 Task: Compose an email with the signature Caleb Scott with the subject Apology and the message Please find below my proposed solution. from softage.1@softage.net to softage.9@softage.net with an attached document Privacy_policy.pdf Undo the message and rewrite the message as I appreciate your attention to this matter. Send the email. Finally, move the email from Sent Items to the label Presentations
Action: Mouse moved to (377, 605)
Screenshot: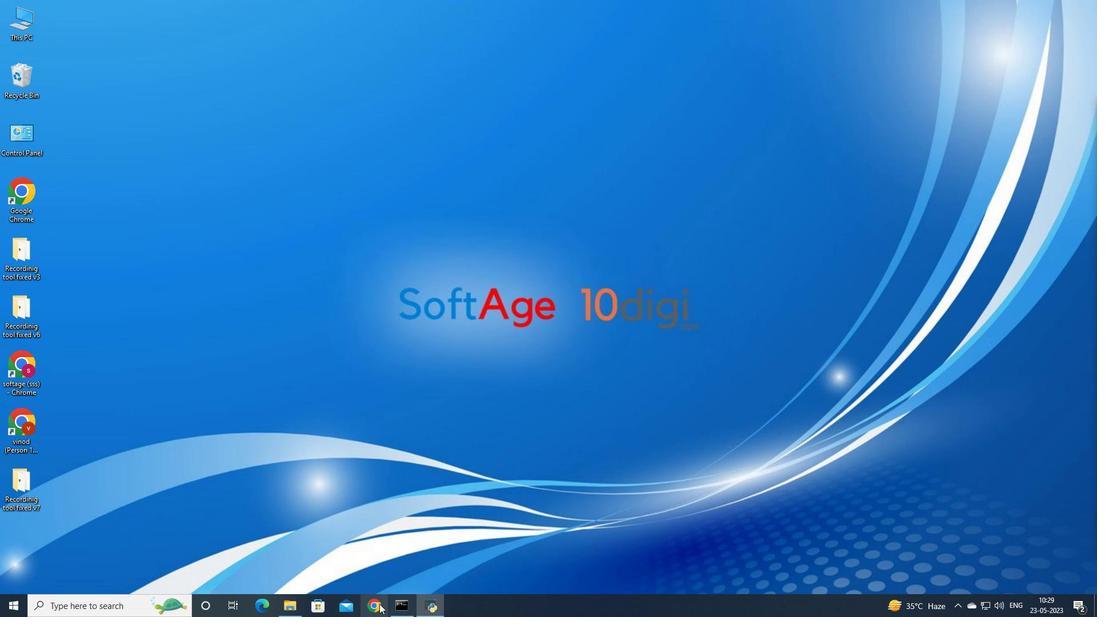 
Action: Mouse pressed left at (377, 605)
Screenshot: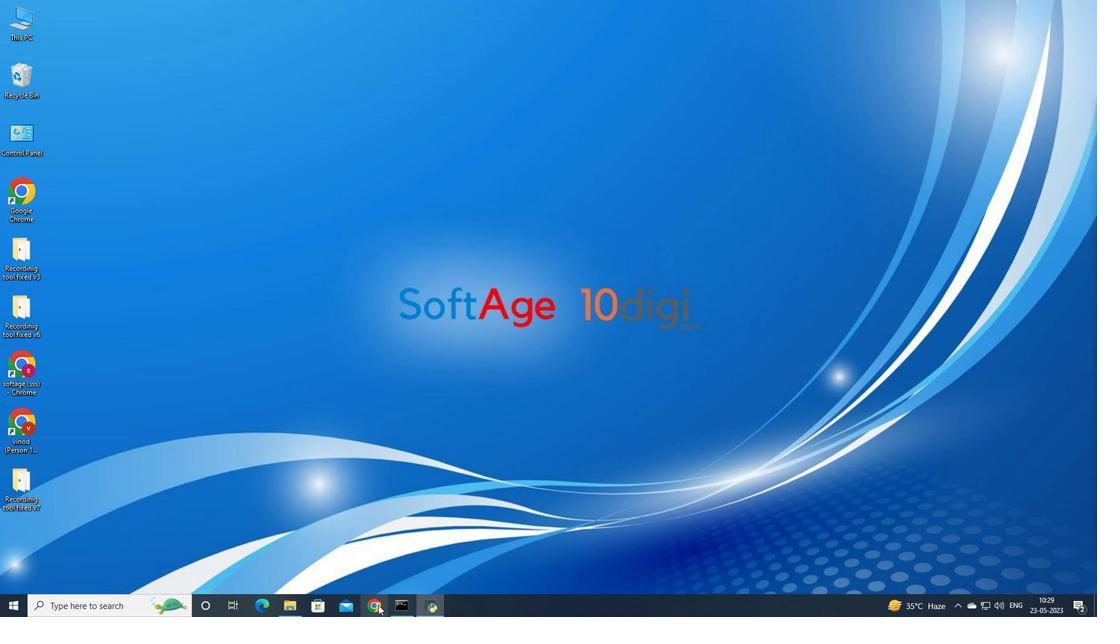 
Action: Mouse moved to (499, 377)
Screenshot: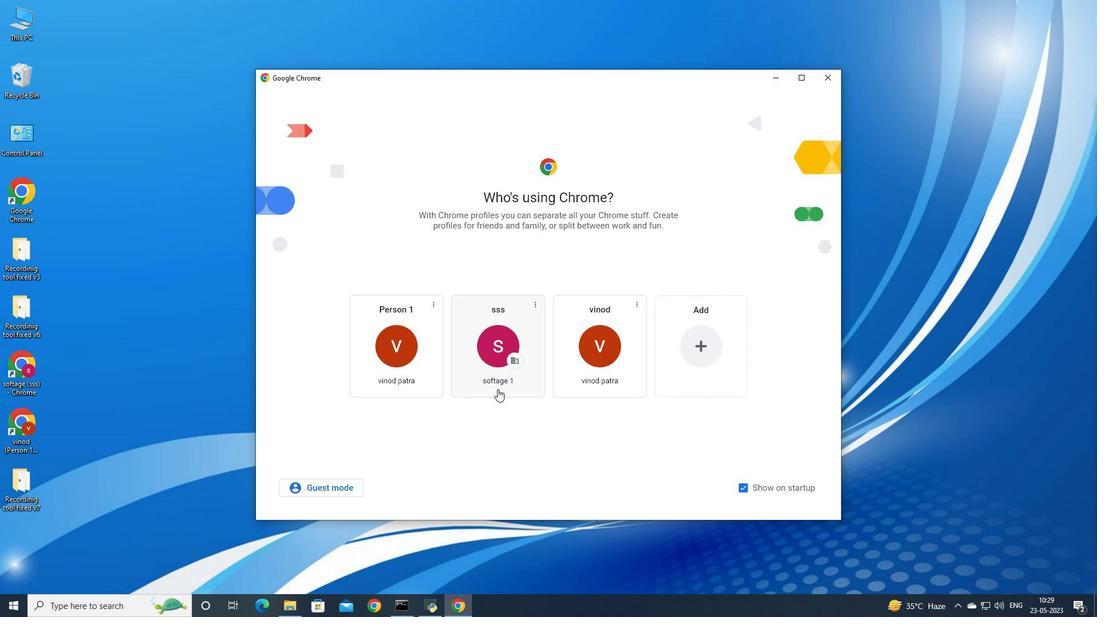 
Action: Mouse pressed left at (499, 377)
Screenshot: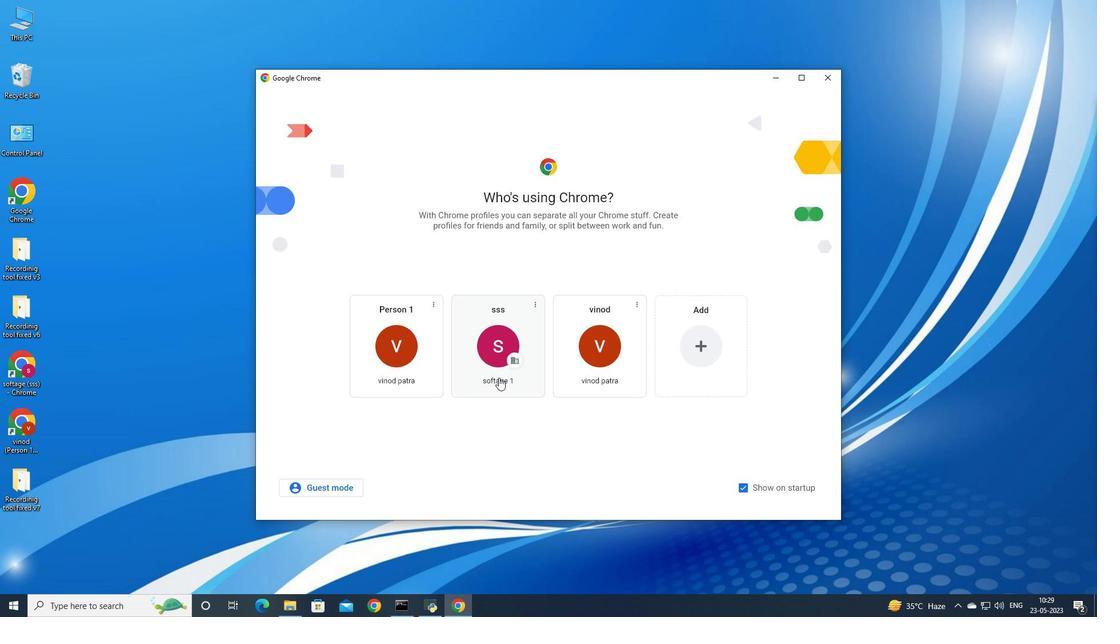 
Action: Mouse moved to (993, 57)
Screenshot: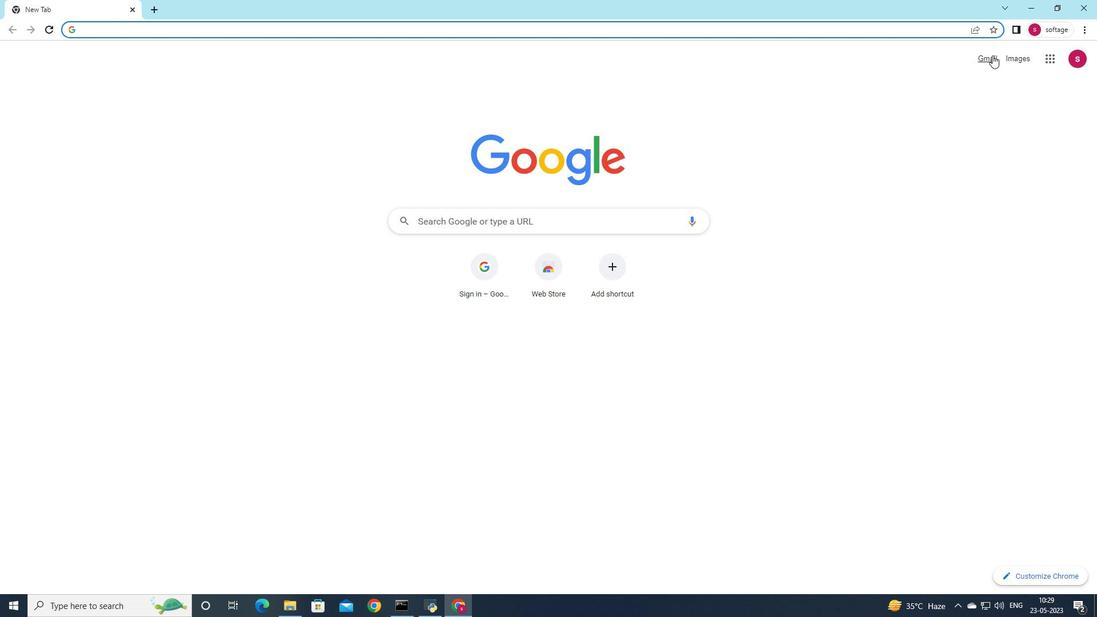 
Action: Mouse pressed left at (993, 57)
Screenshot: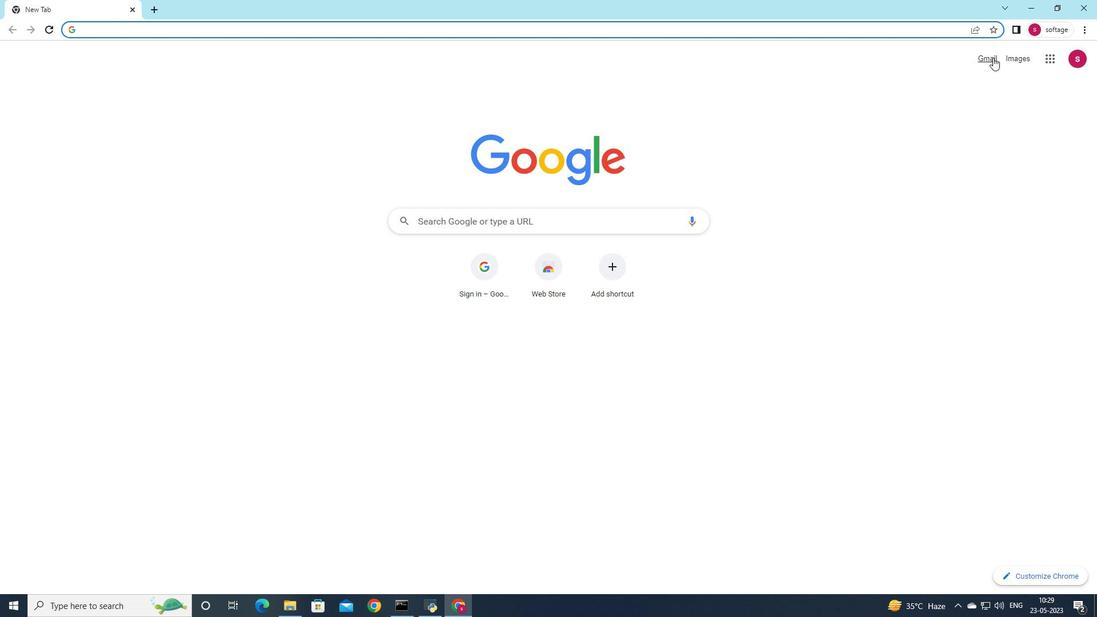 
Action: Mouse moved to (974, 79)
Screenshot: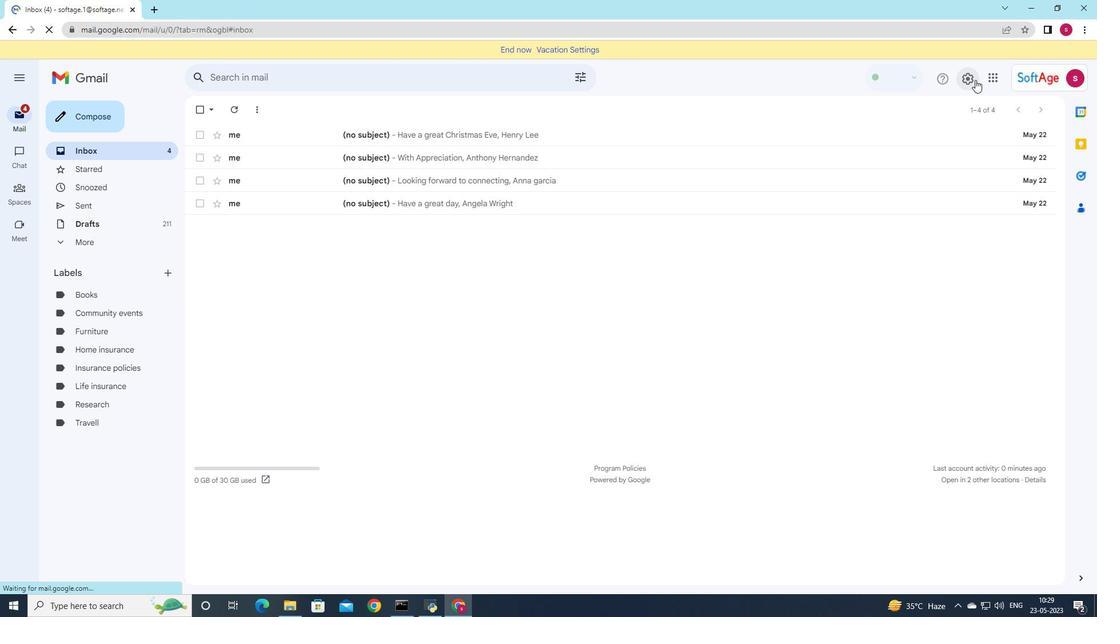 
Action: Mouse pressed left at (974, 79)
Screenshot: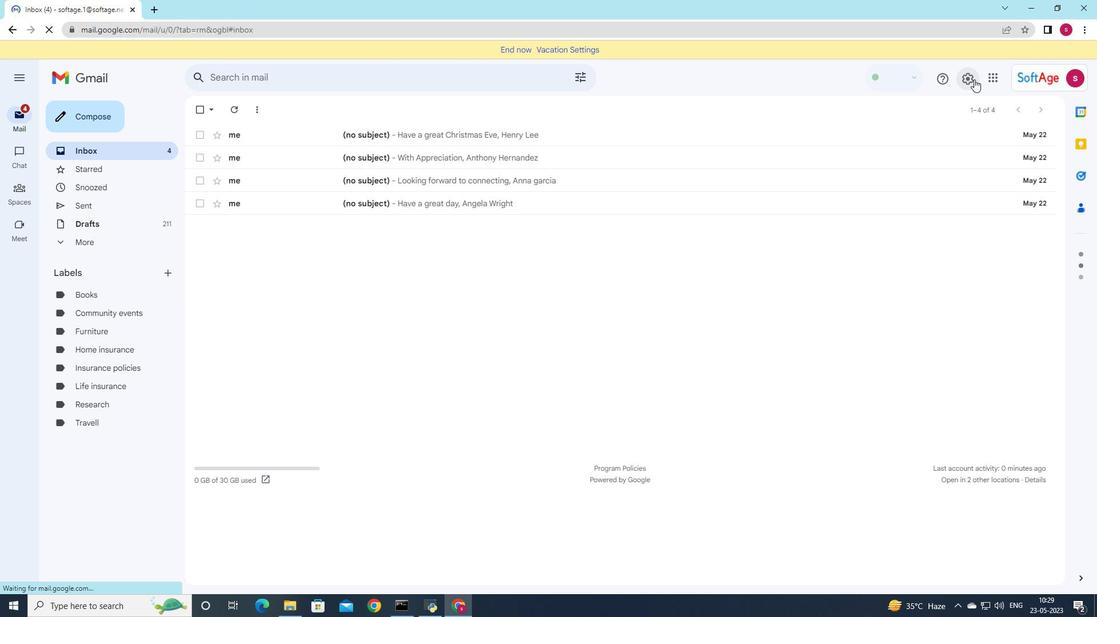 
Action: Mouse moved to (979, 130)
Screenshot: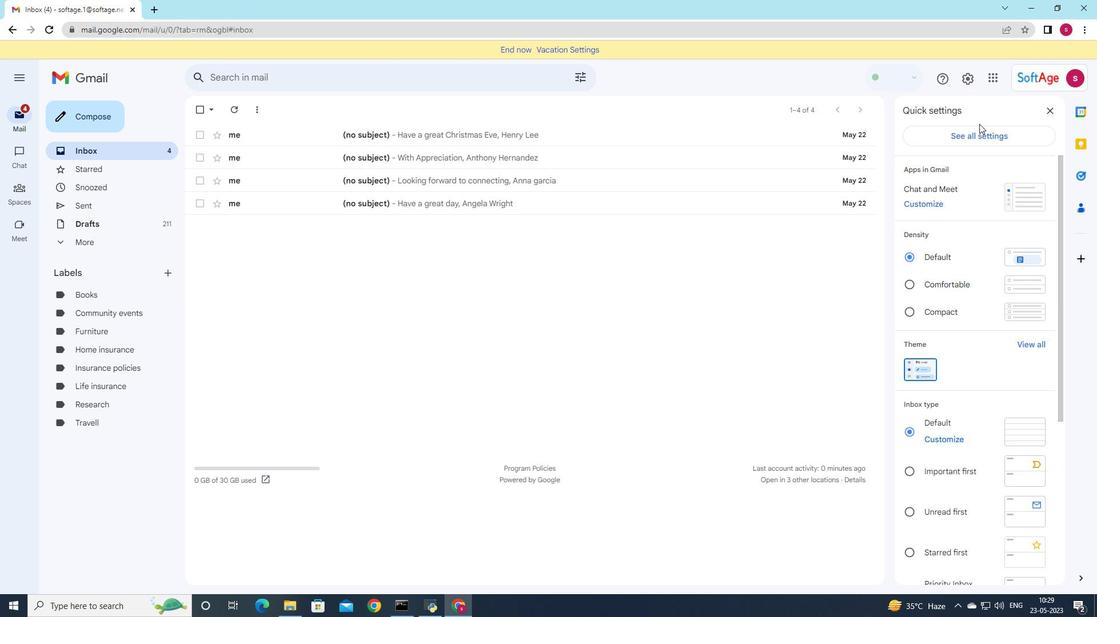 
Action: Mouse pressed left at (979, 130)
Screenshot: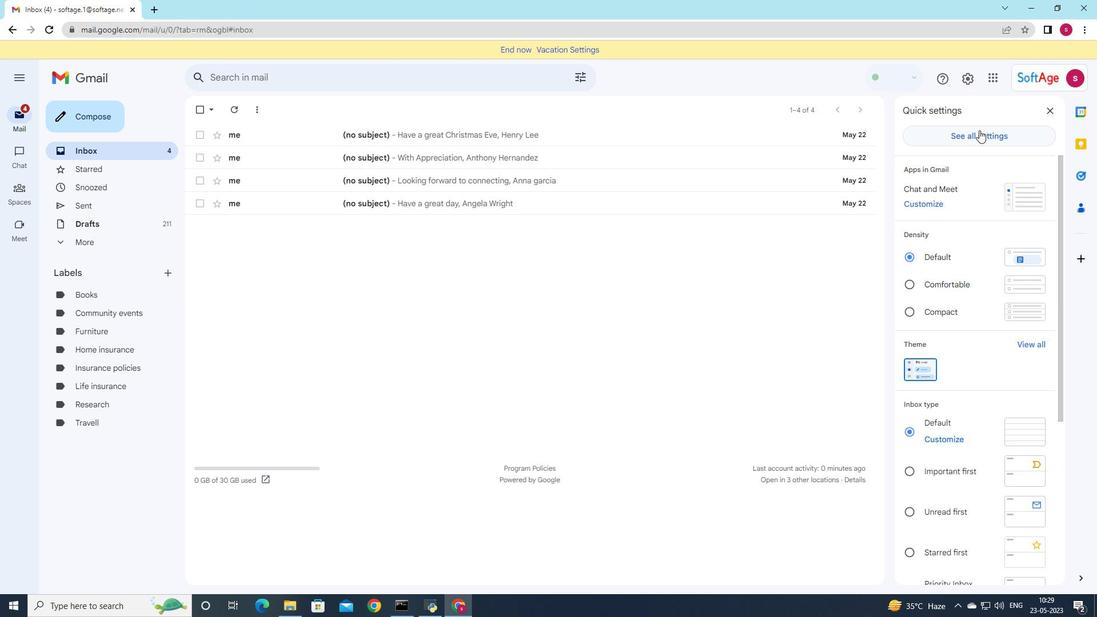 
Action: Mouse moved to (597, 247)
Screenshot: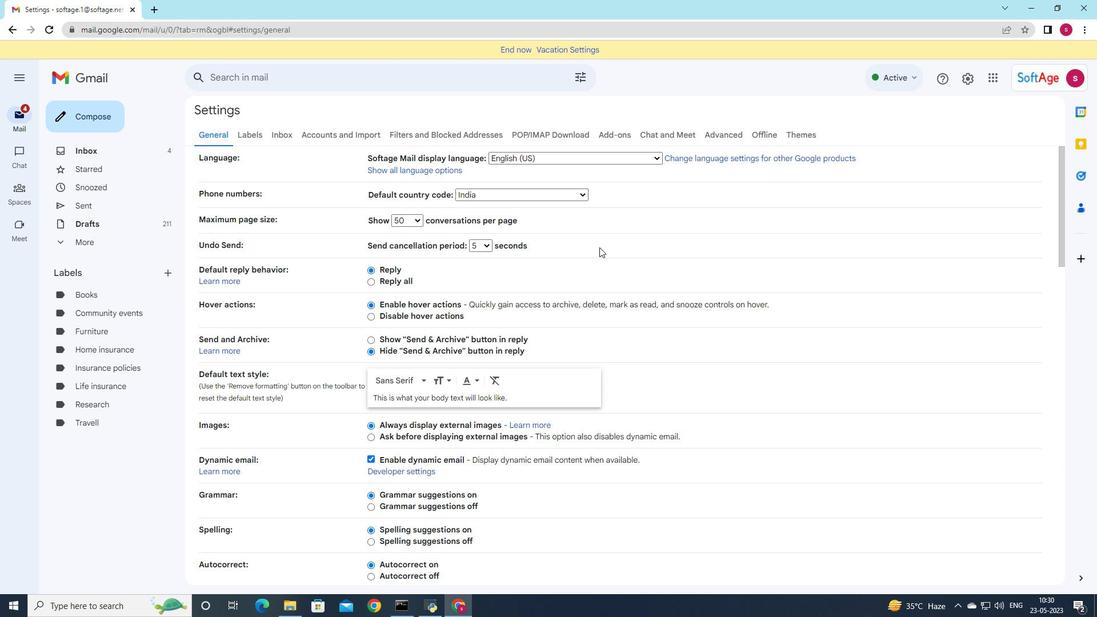 
Action: Mouse scrolled (597, 246) with delta (0, 0)
Screenshot: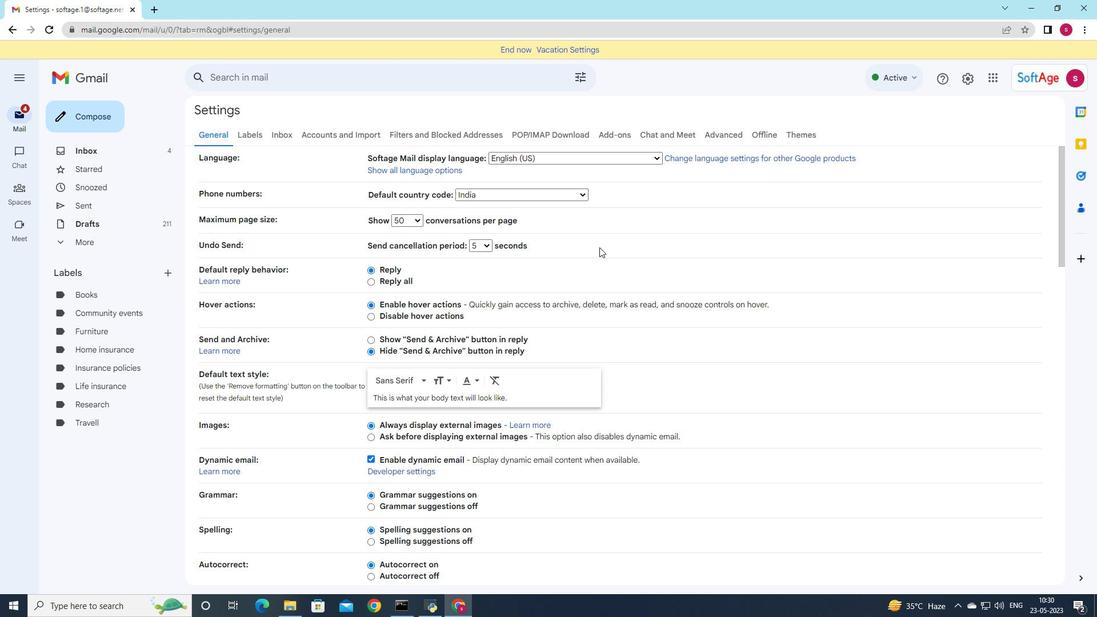 
Action: Mouse scrolled (597, 246) with delta (0, 0)
Screenshot: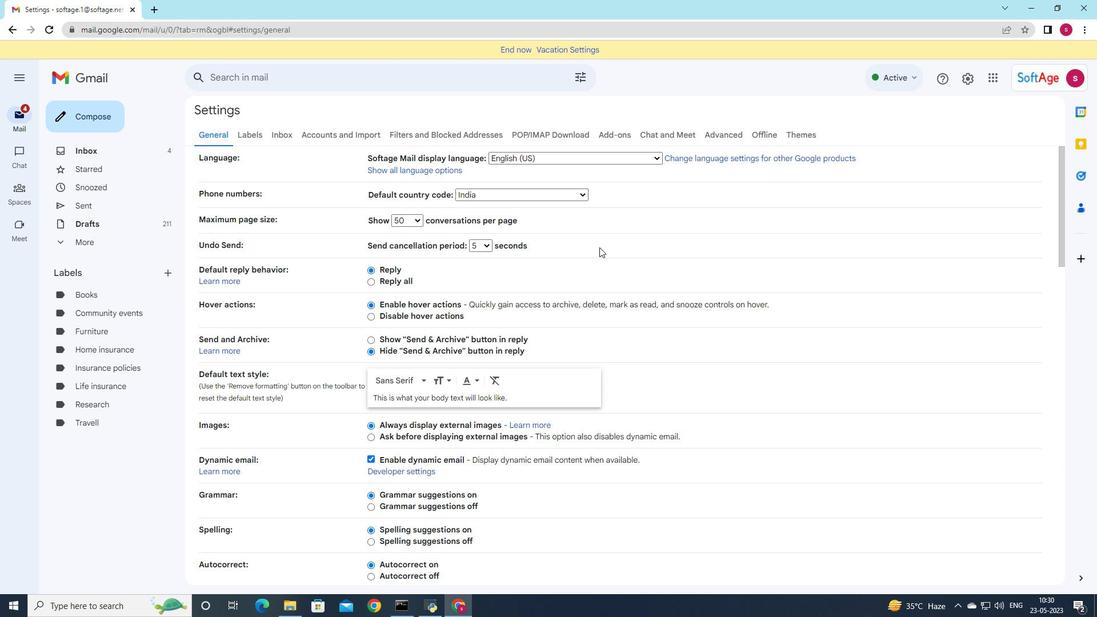 
Action: Mouse scrolled (597, 246) with delta (0, 0)
Screenshot: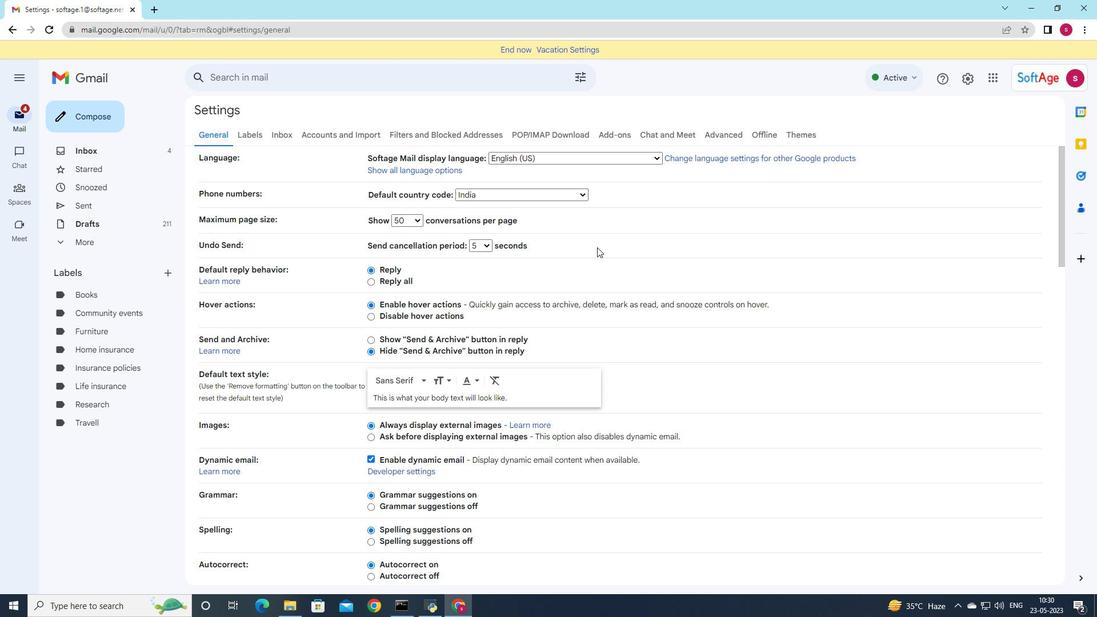 
Action: Mouse scrolled (597, 246) with delta (0, 0)
Screenshot: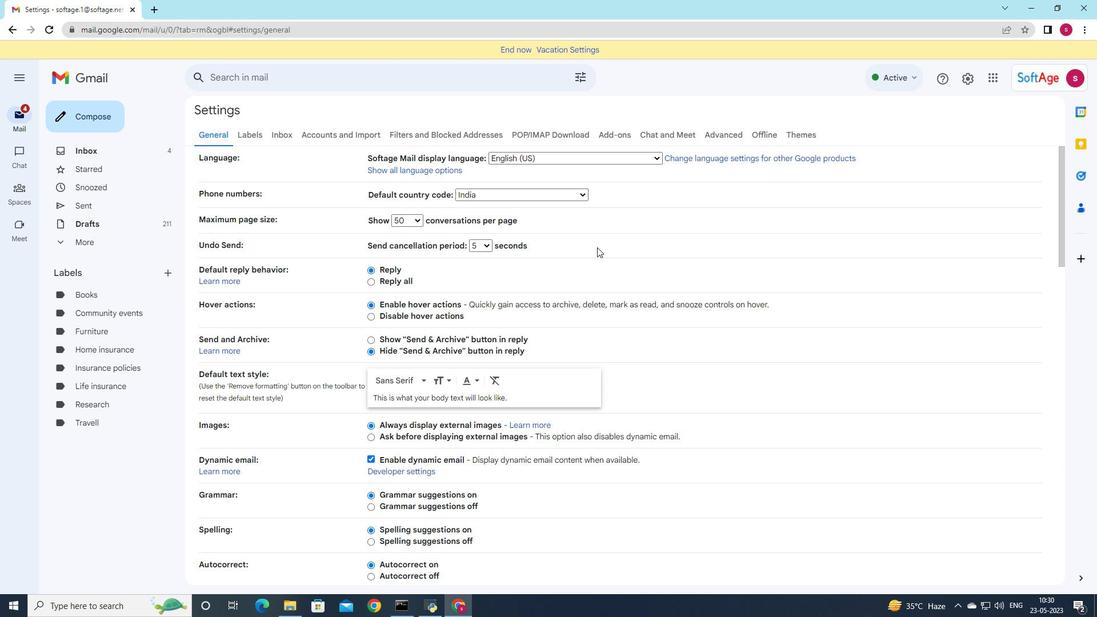 
Action: Mouse scrolled (597, 246) with delta (0, 0)
Screenshot: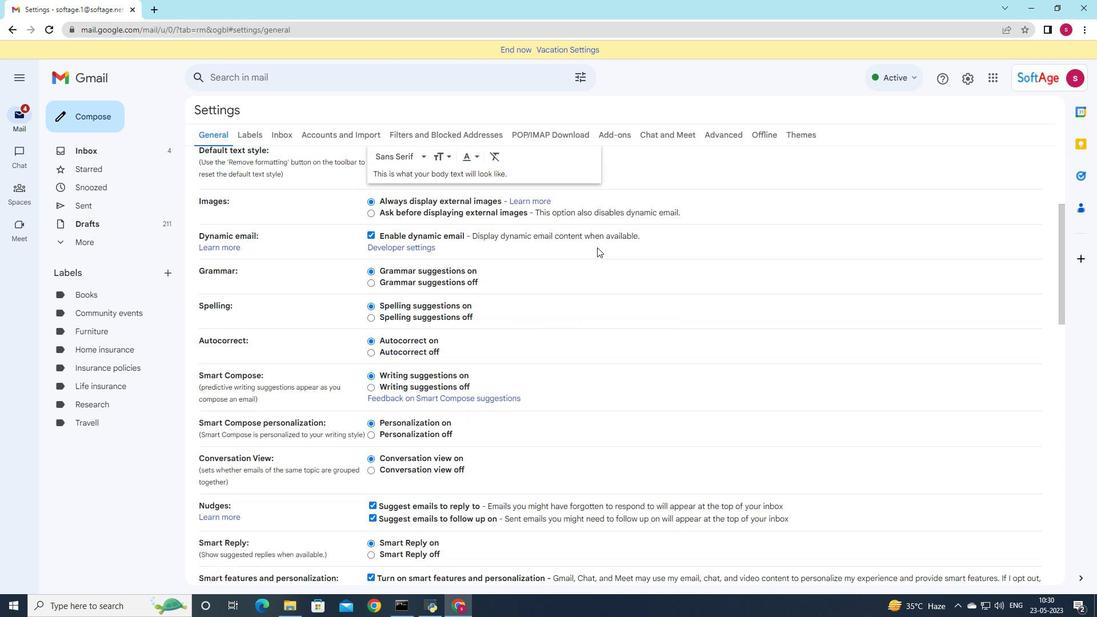 
Action: Mouse scrolled (597, 246) with delta (0, 0)
Screenshot: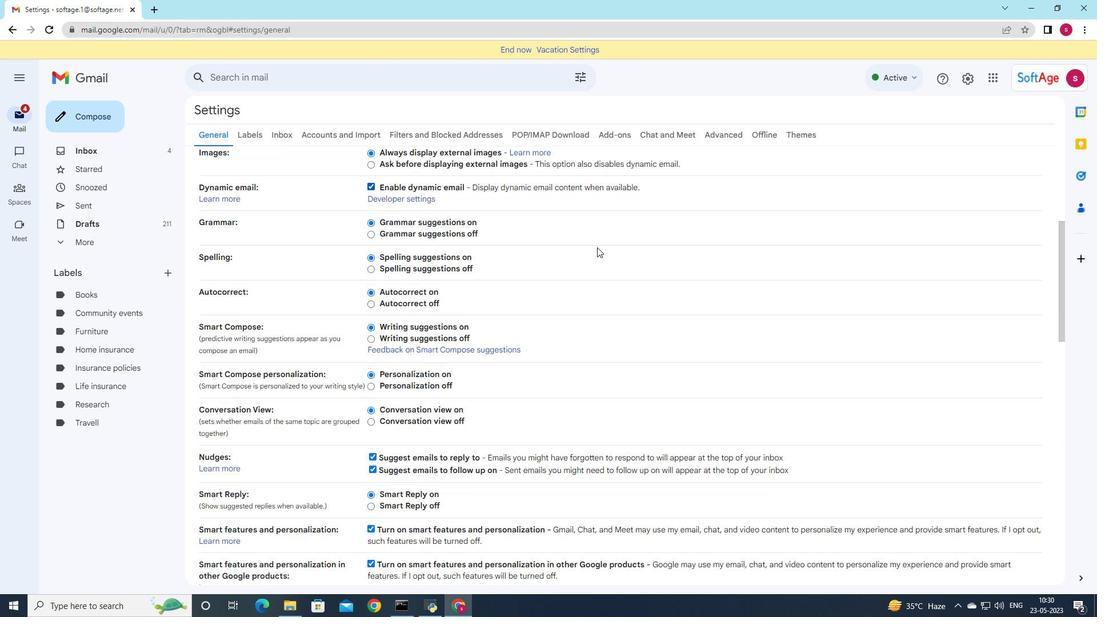 
Action: Mouse scrolled (597, 246) with delta (0, 0)
Screenshot: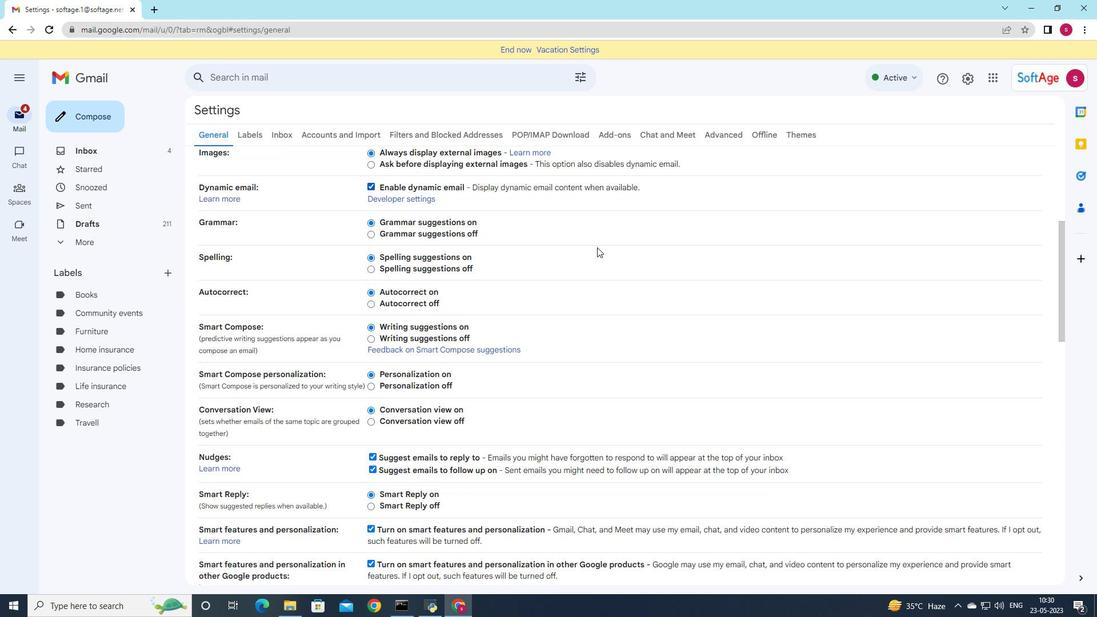 
Action: Mouse scrolled (597, 246) with delta (0, 0)
Screenshot: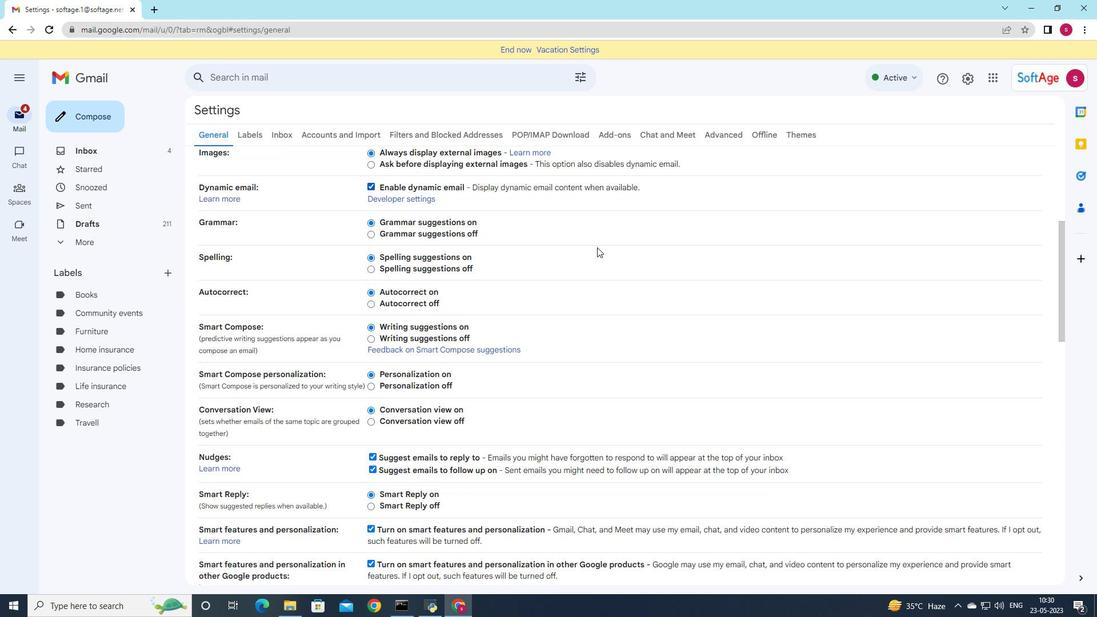 
Action: Mouse scrolled (597, 246) with delta (0, 0)
Screenshot: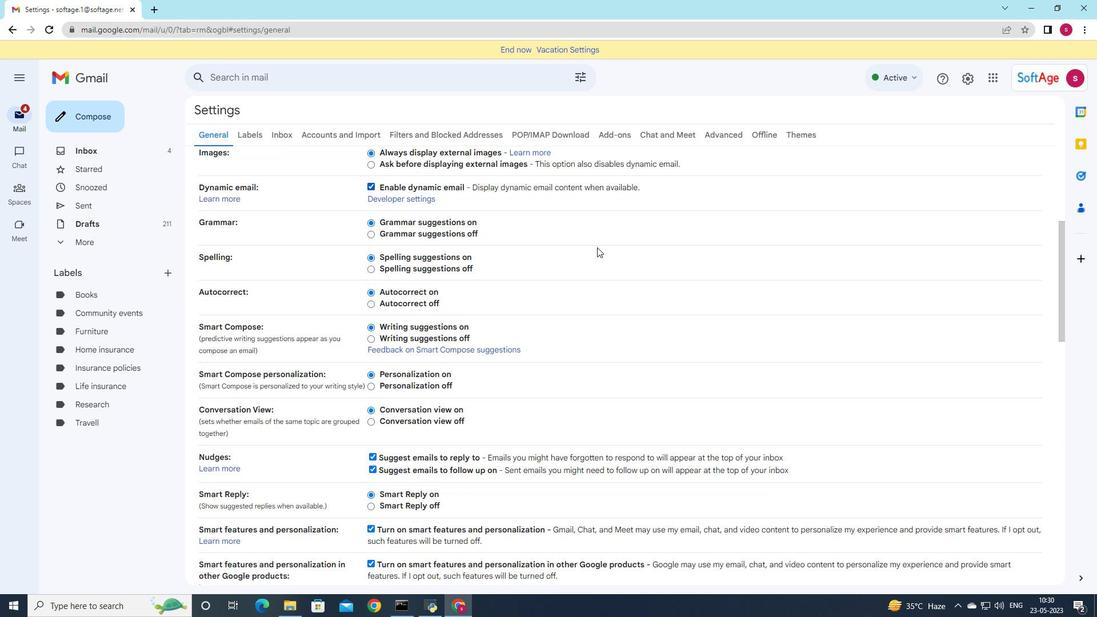 
Action: Mouse scrolled (597, 246) with delta (0, 0)
Screenshot: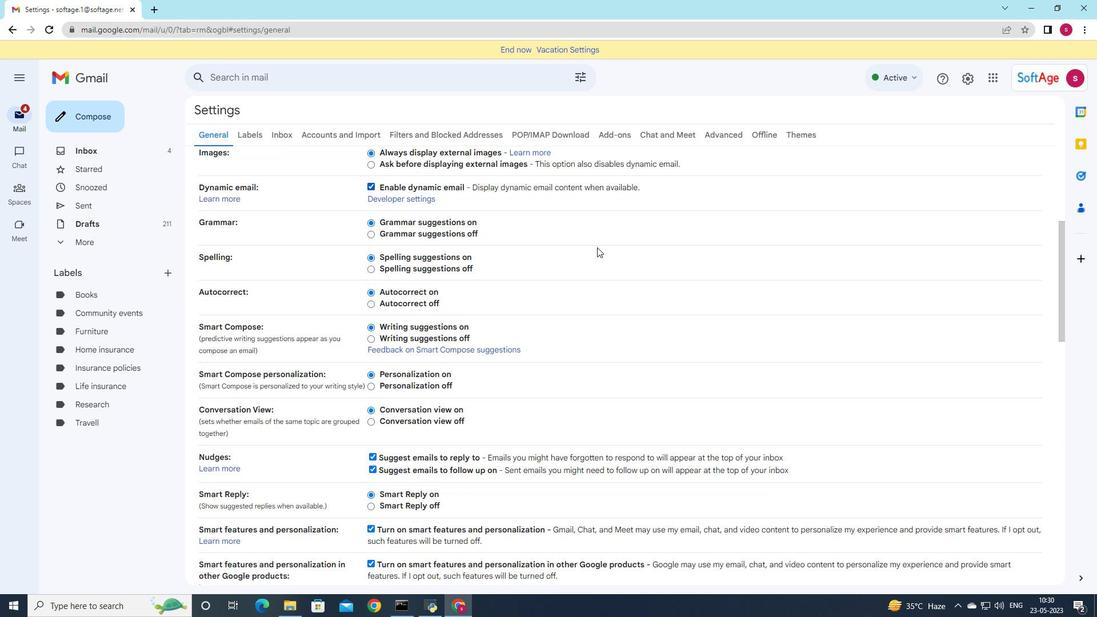 
Action: Mouse scrolled (597, 246) with delta (0, 0)
Screenshot: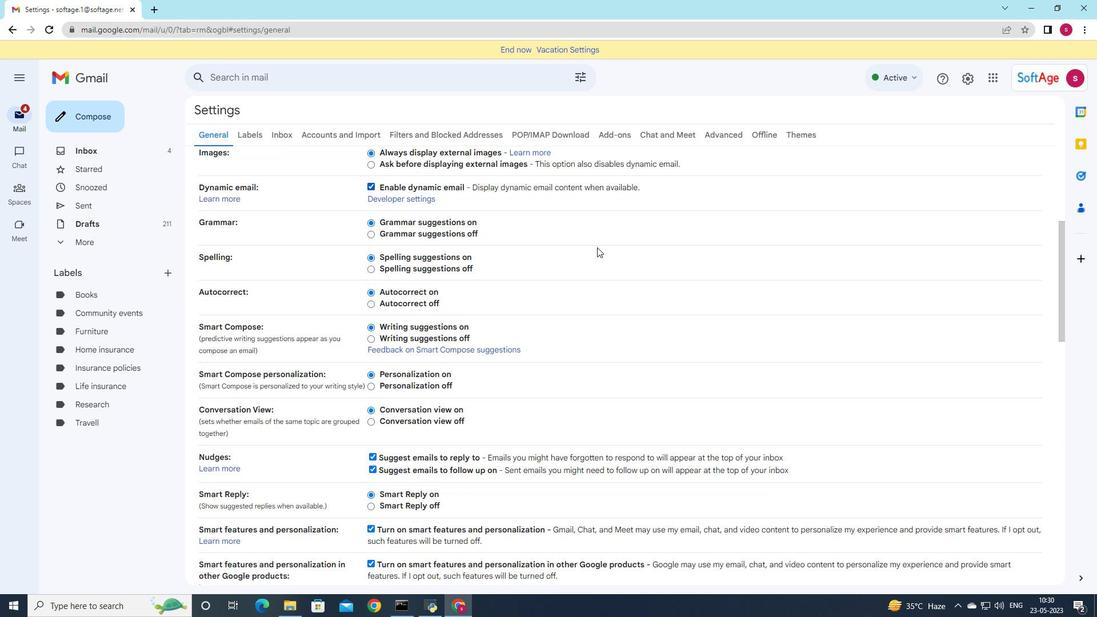 
Action: Mouse scrolled (597, 246) with delta (0, 0)
Screenshot: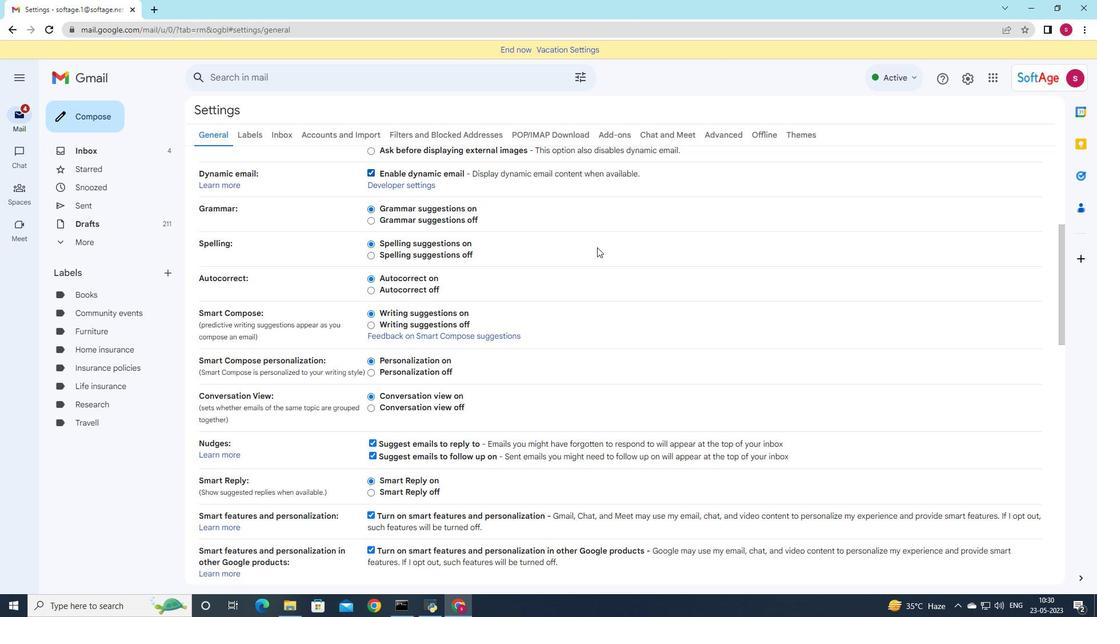 
Action: Mouse scrolled (597, 246) with delta (0, 0)
Screenshot: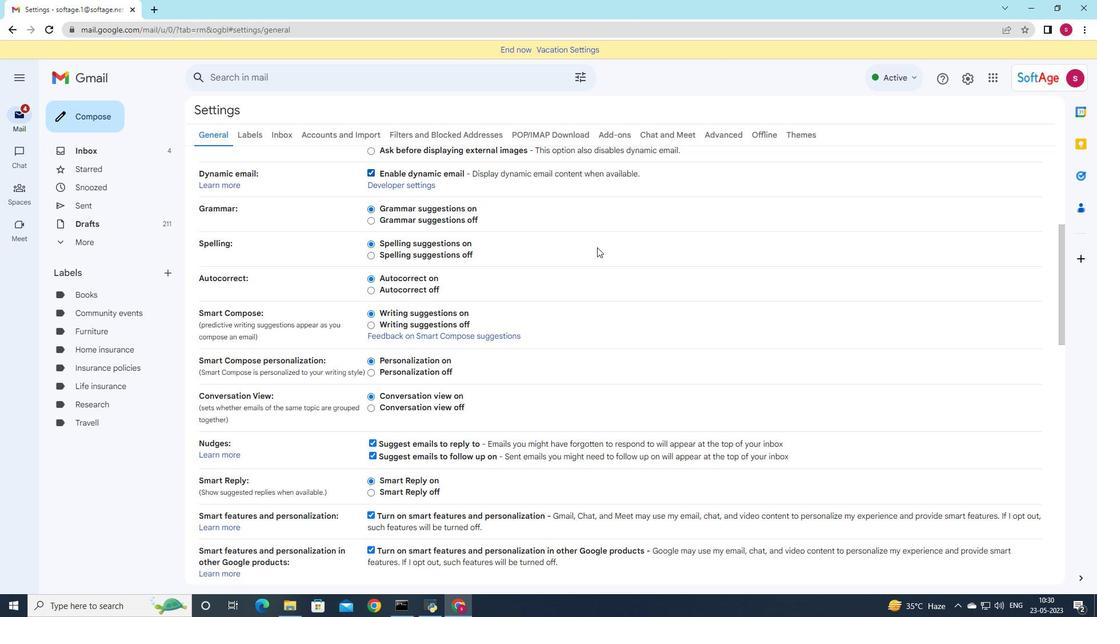 
Action: Mouse scrolled (597, 246) with delta (0, 0)
Screenshot: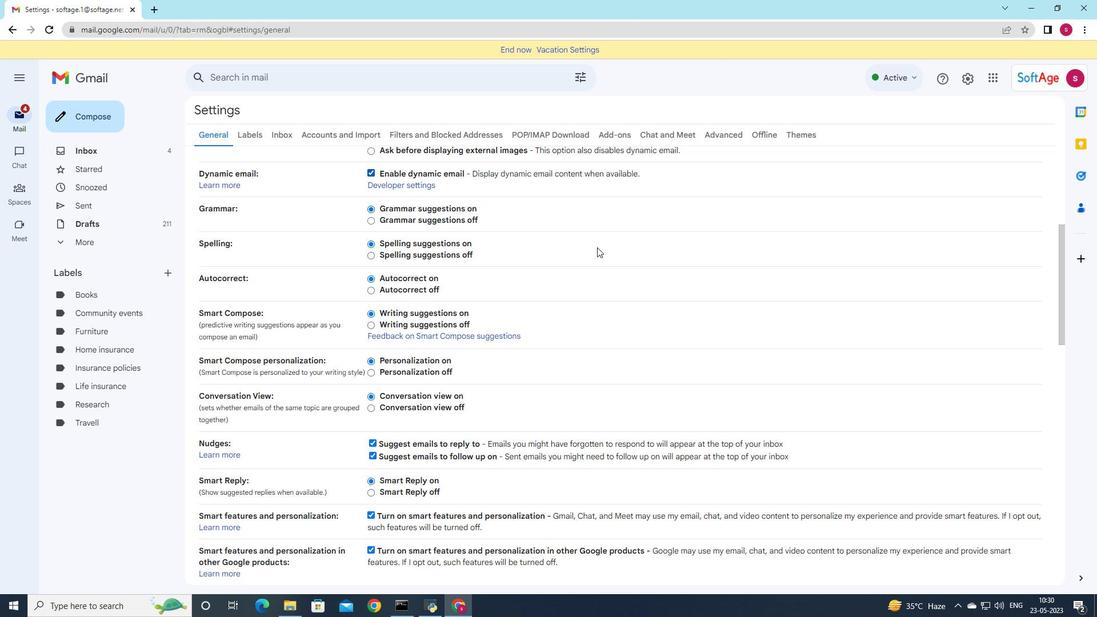 
Action: Mouse scrolled (597, 246) with delta (0, 0)
Screenshot: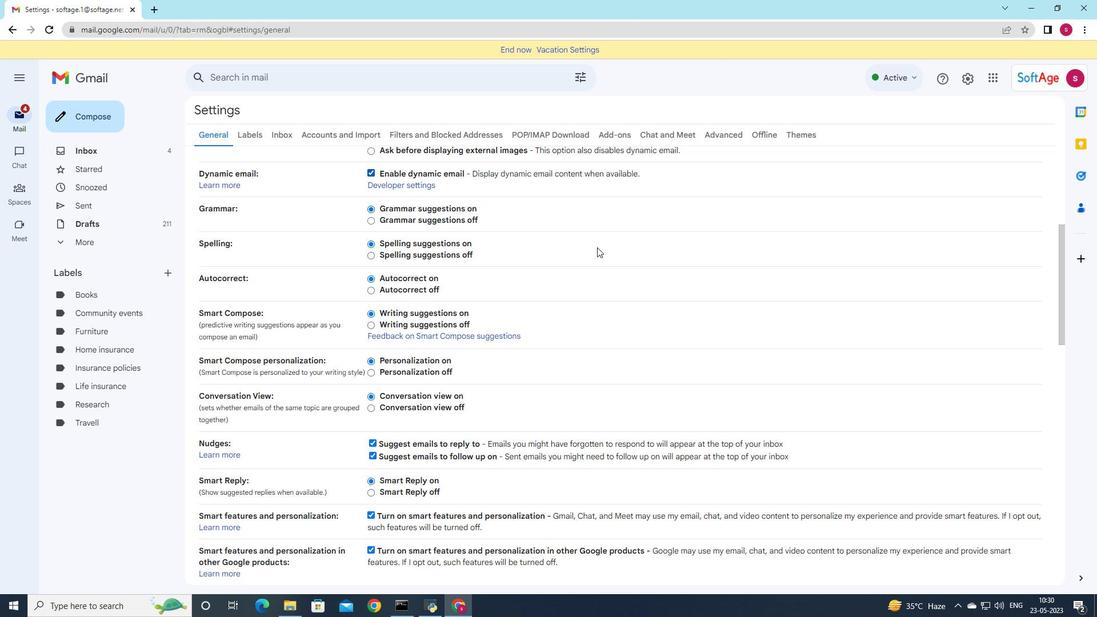 
Action: Mouse moved to (496, 313)
Screenshot: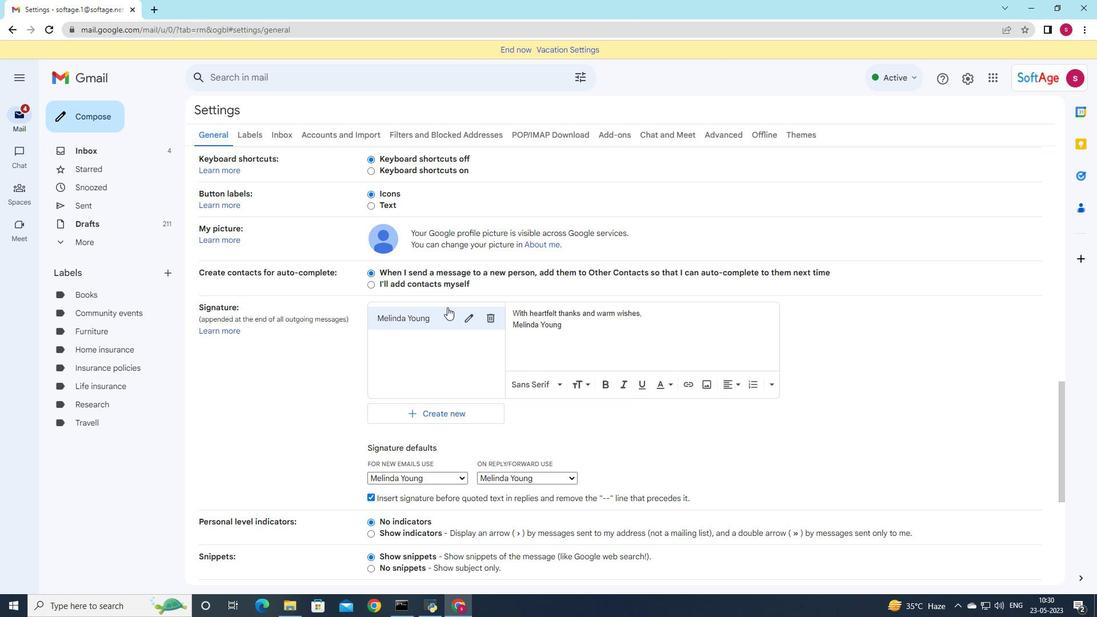 
Action: Mouse pressed left at (496, 313)
Screenshot: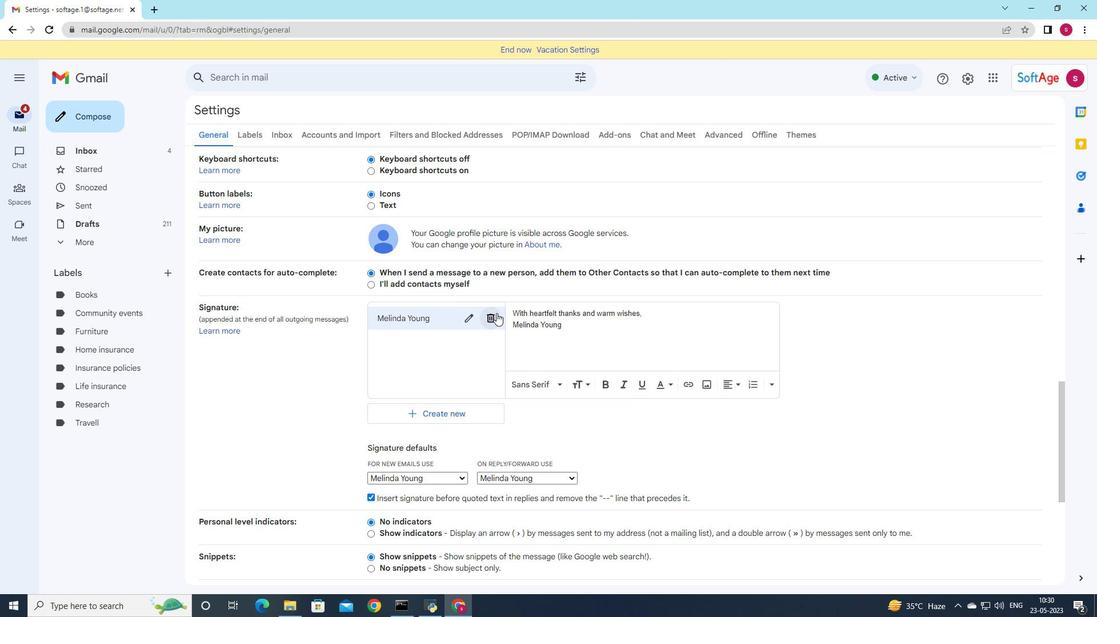 
Action: Mouse moved to (651, 339)
Screenshot: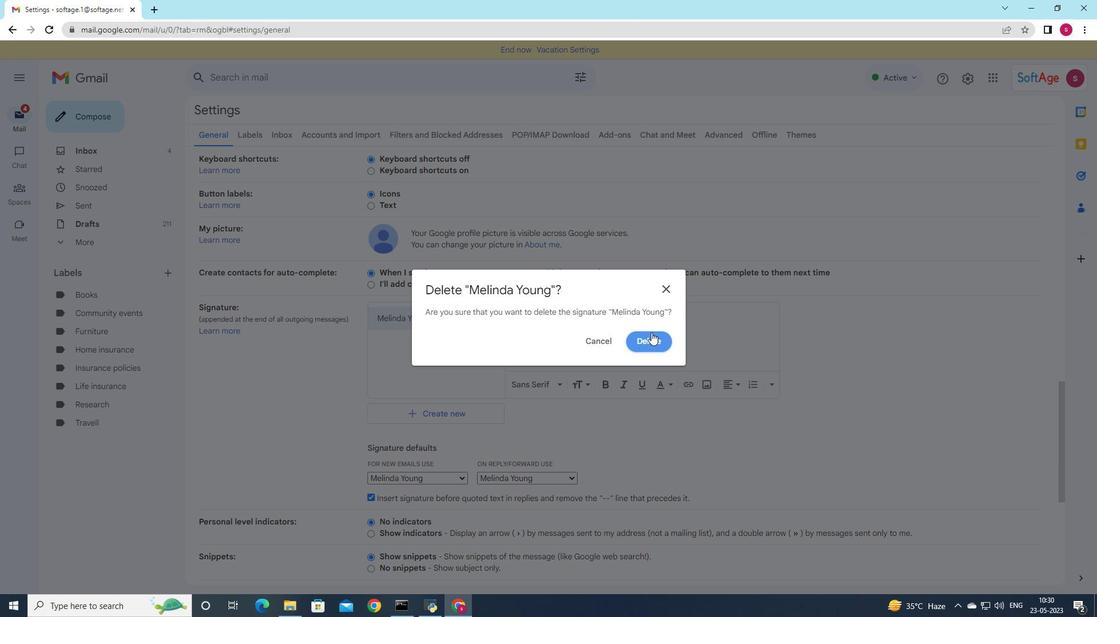 
Action: Mouse pressed left at (651, 339)
Screenshot: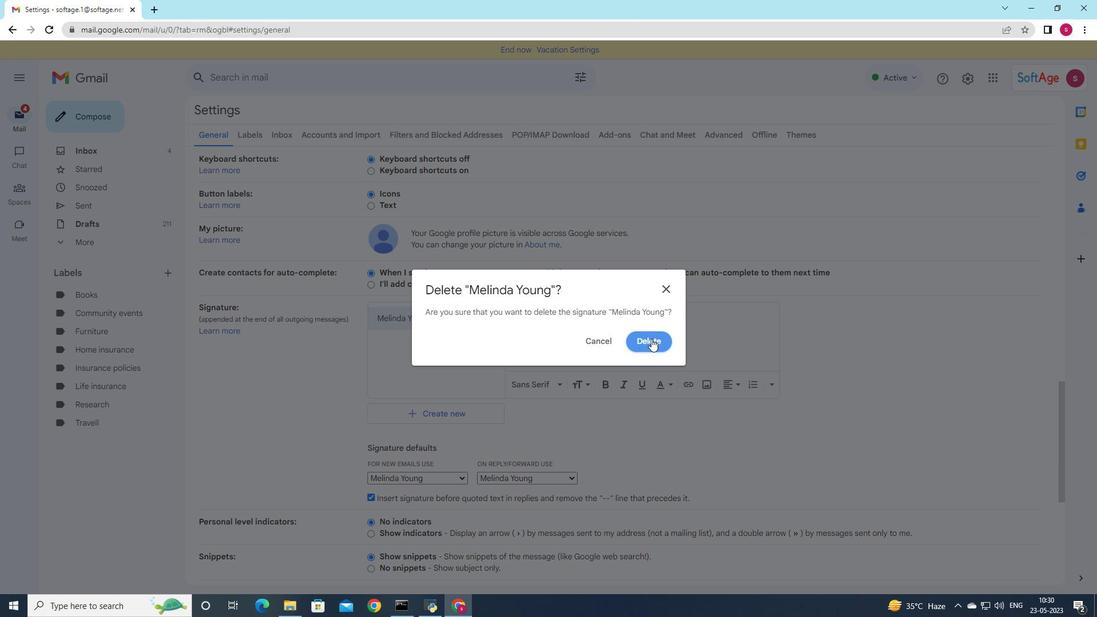 
Action: Mouse moved to (407, 325)
Screenshot: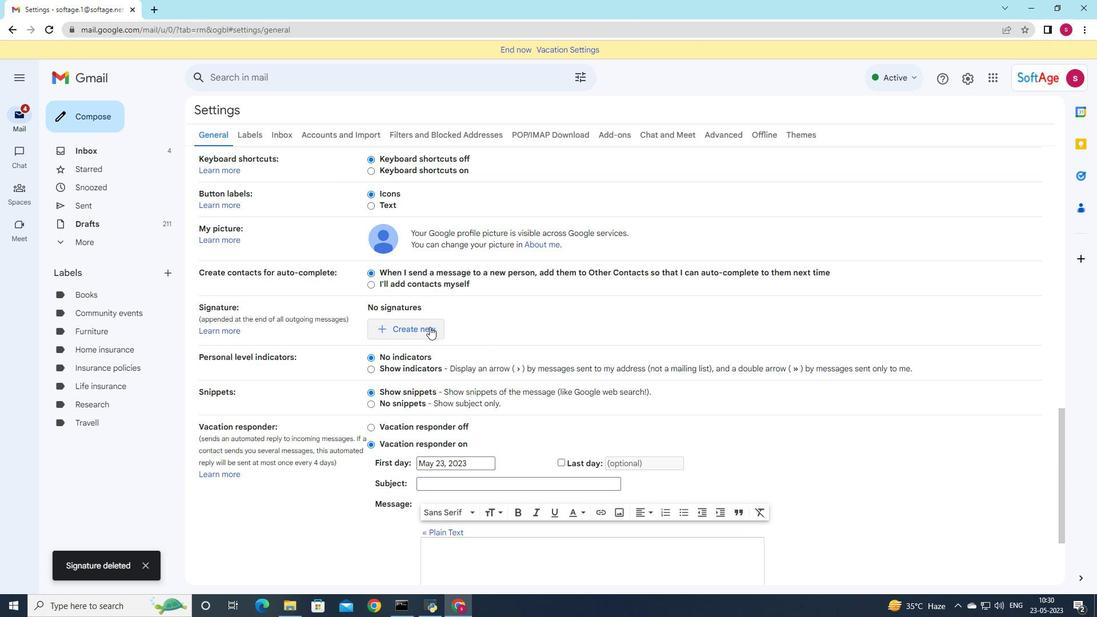 
Action: Mouse pressed left at (407, 325)
Screenshot: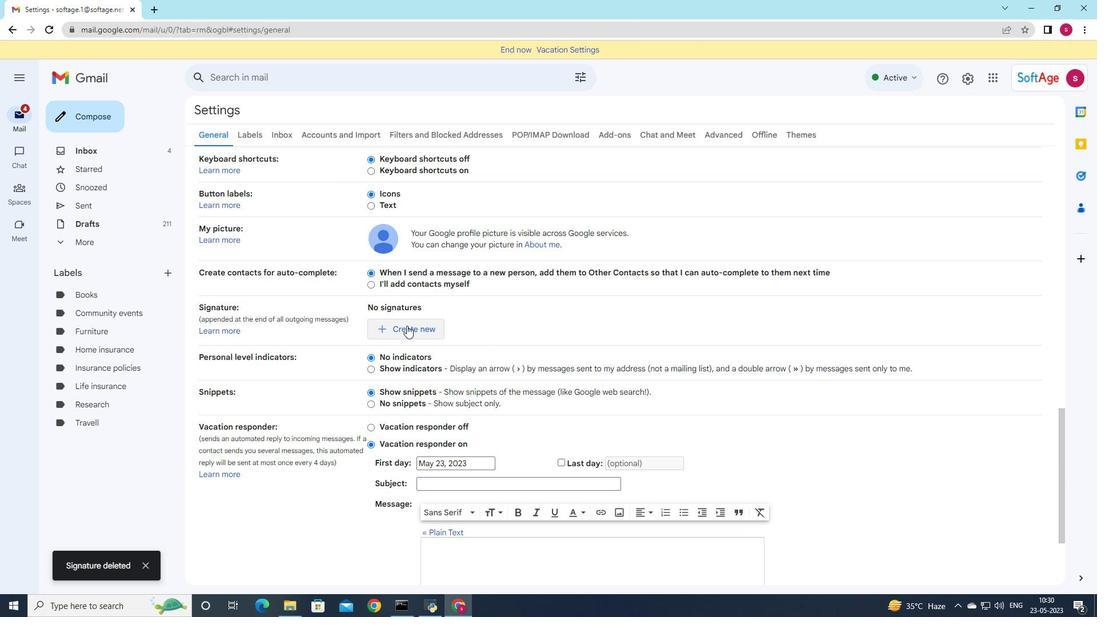 
Action: Mouse moved to (624, 305)
Screenshot: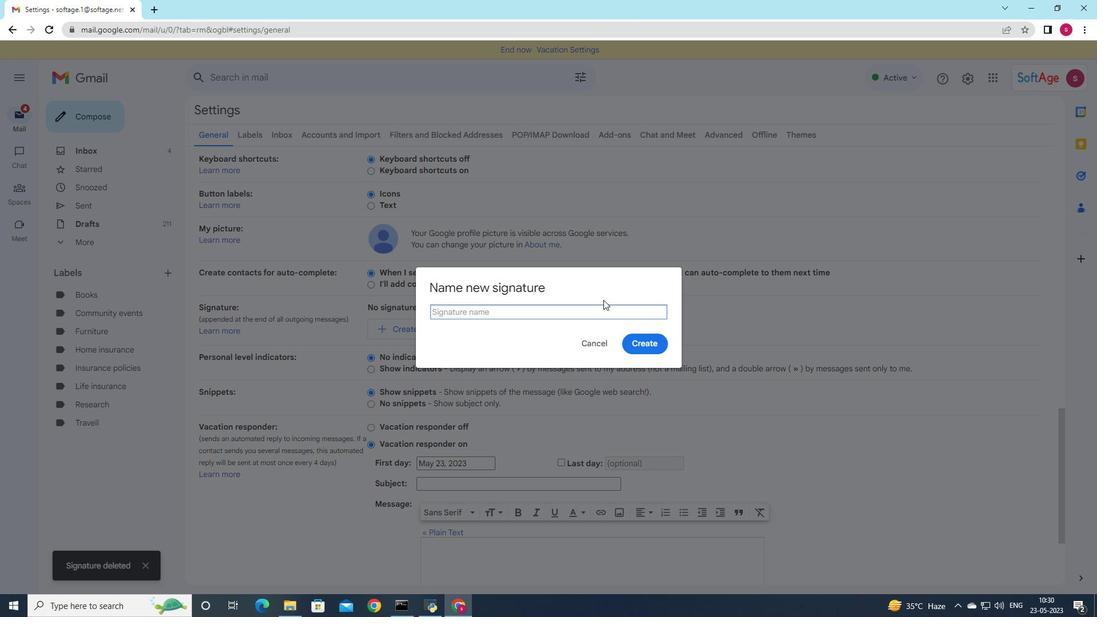 
Action: Key pressed <Key.shift>Caleb
Screenshot: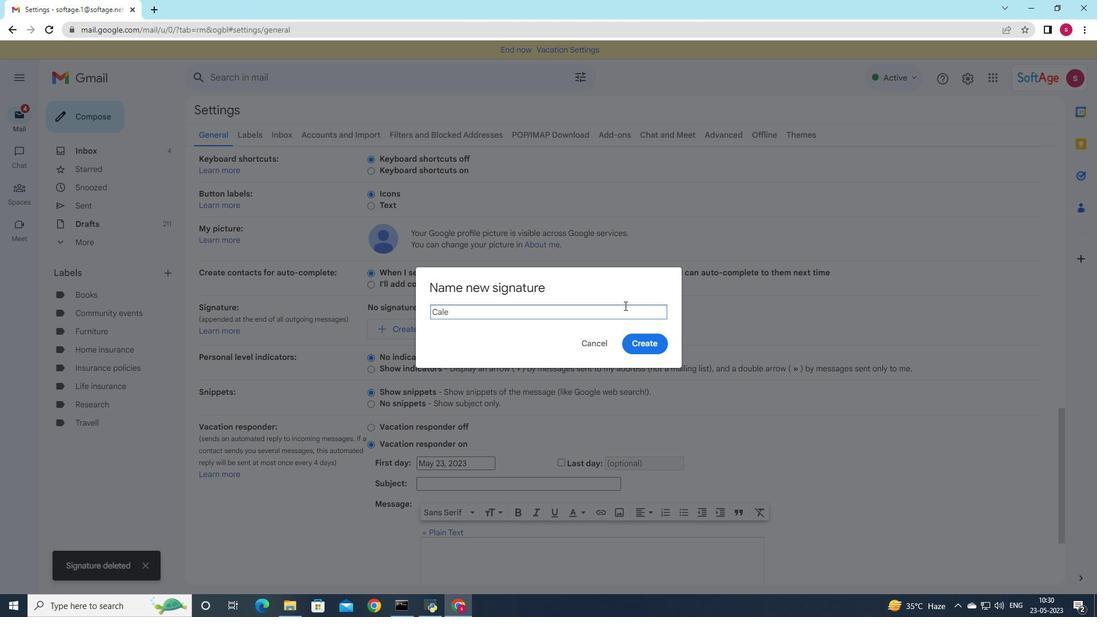 
Action: Mouse moved to (636, 337)
Screenshot: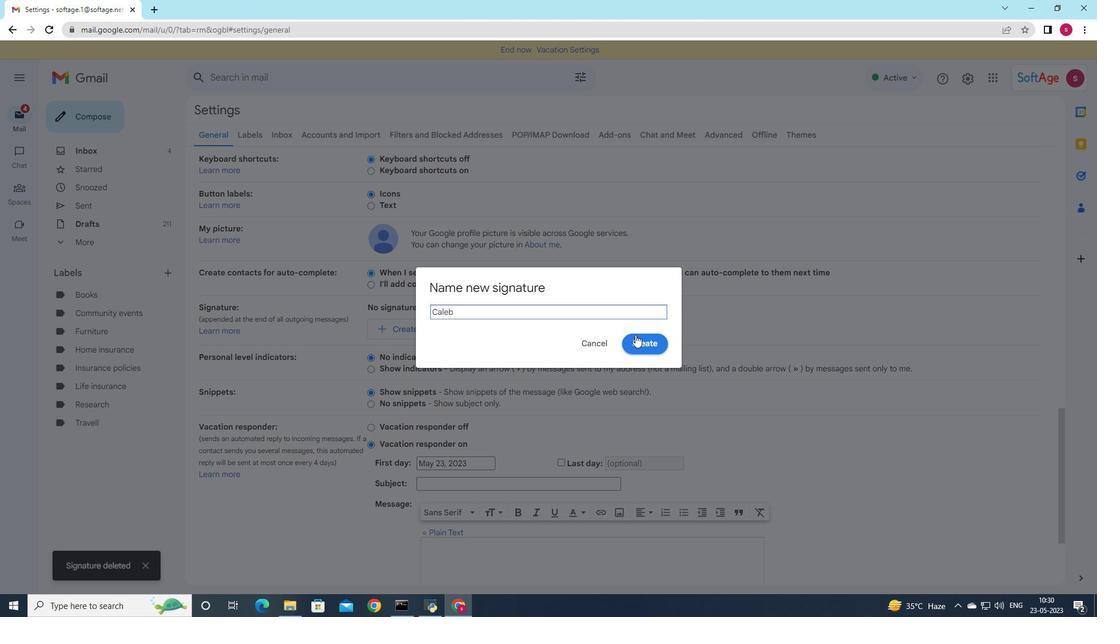 
Action: Mouse pressed left at (636, 337)
Screenshot: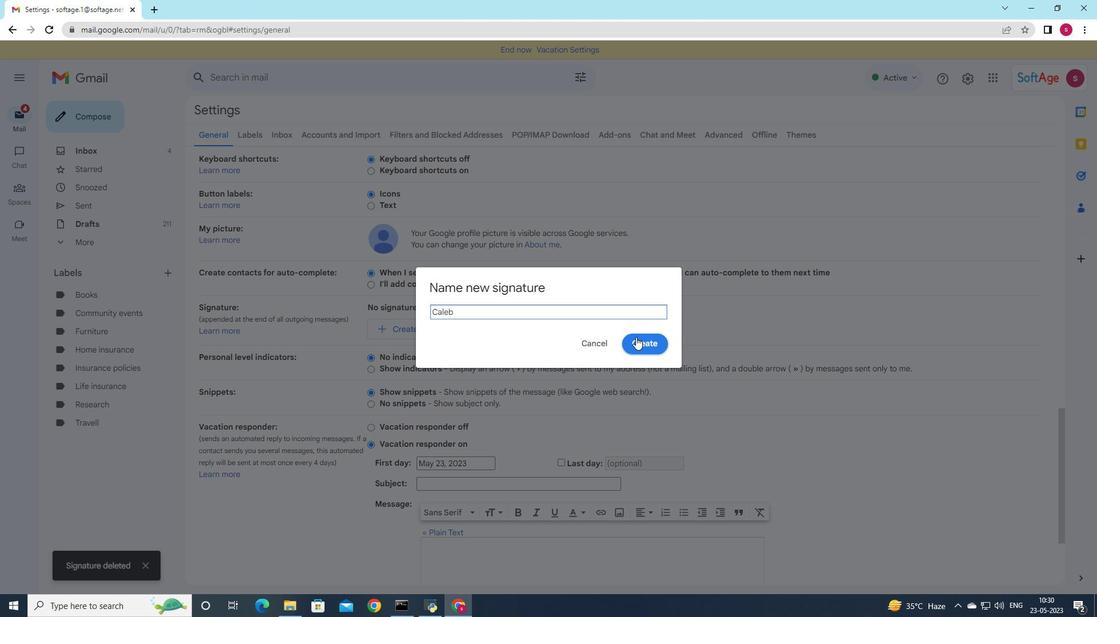 
Action: Mouse moved to (551, 329)
Screenshot: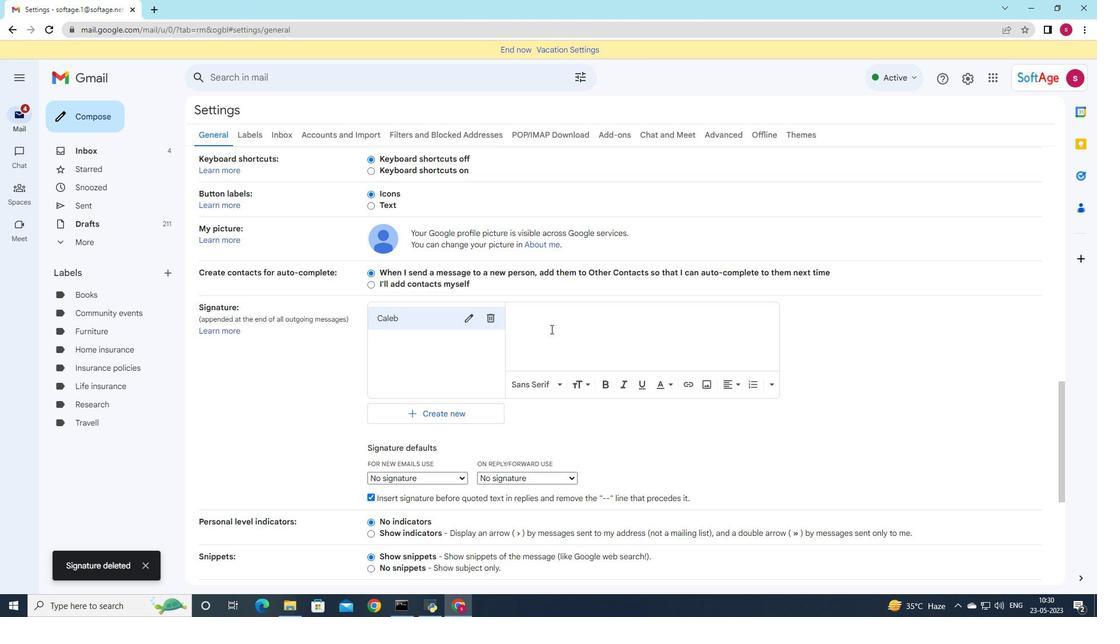 
Action: Mouse pressed left at (551, 329)
Screenshot: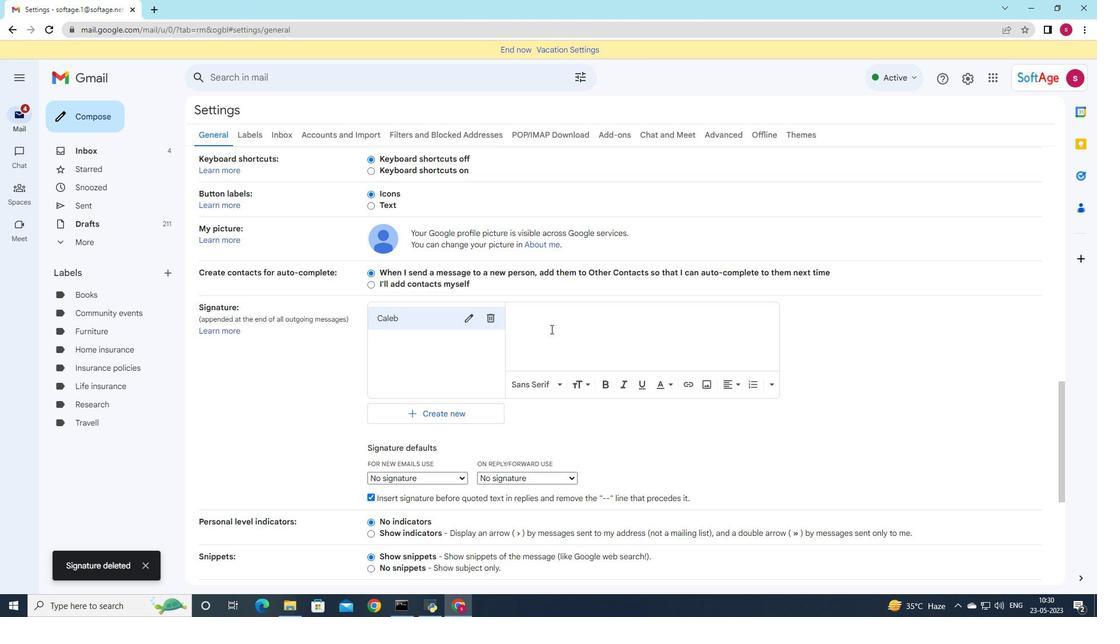 
Action: Key pressed <Key.shift>Please<Key.space>find<Key.space>below<Key.space>my<Key.space>proposed<Key.space>solutions<Key.space><Key.backspace><Key.backspace><Key.enter>softage<Key.backspace><Key.backspace><Key.backspace><Key.backspace><Key.backspace><Key.backspace><Key.backspace><Key.shift>Caleb<Key.space><Key.shift>Scott
Screenshot: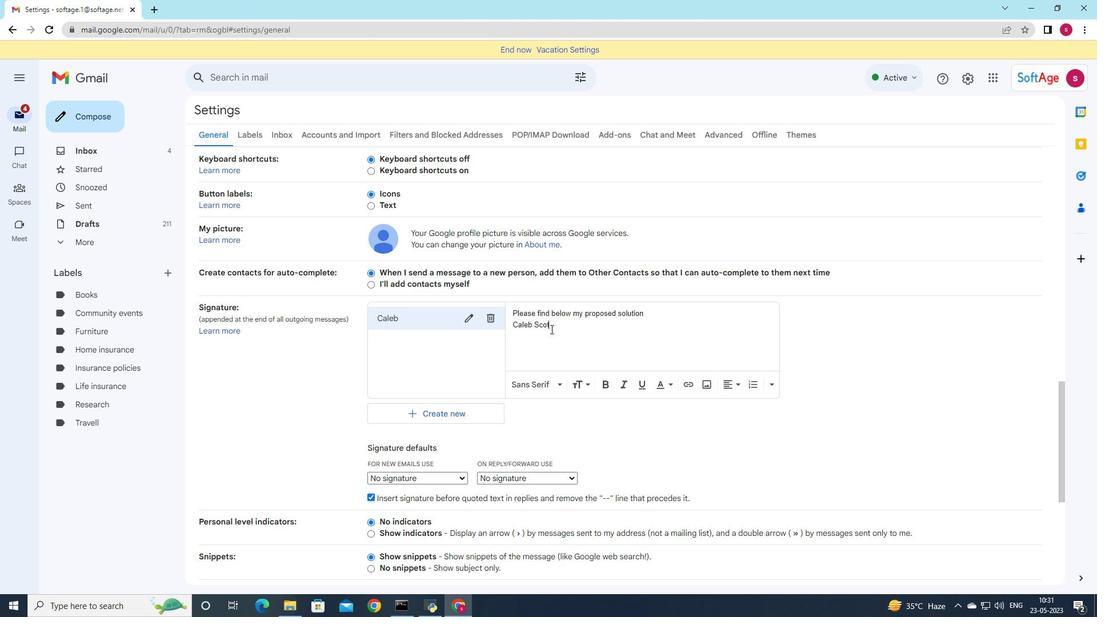 
Action: Mouse moved to (536, 378)
Screenshot: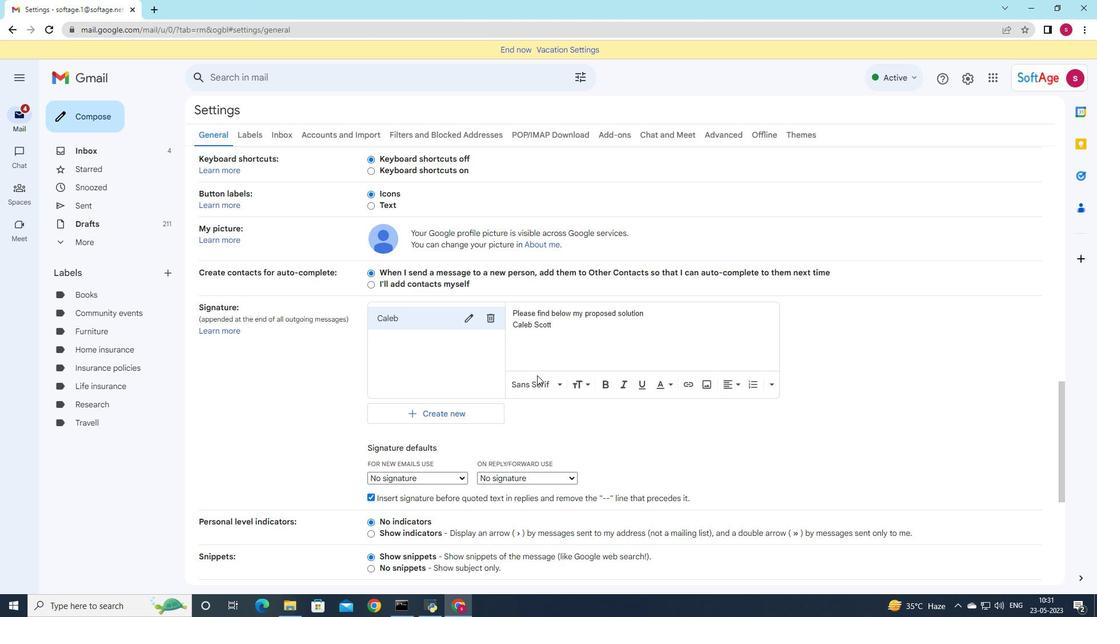 
Action: Mouse scrolled (536, 377) with delta (0, 0)
Screenshot: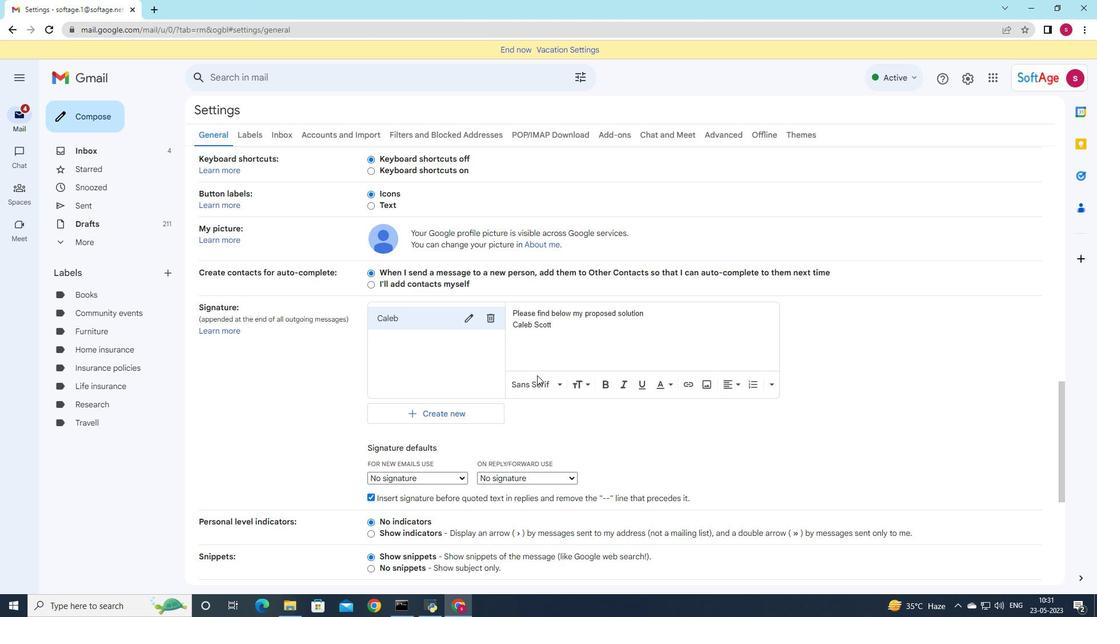 
Action: Mouse moved to (457, 419)
Screenshot: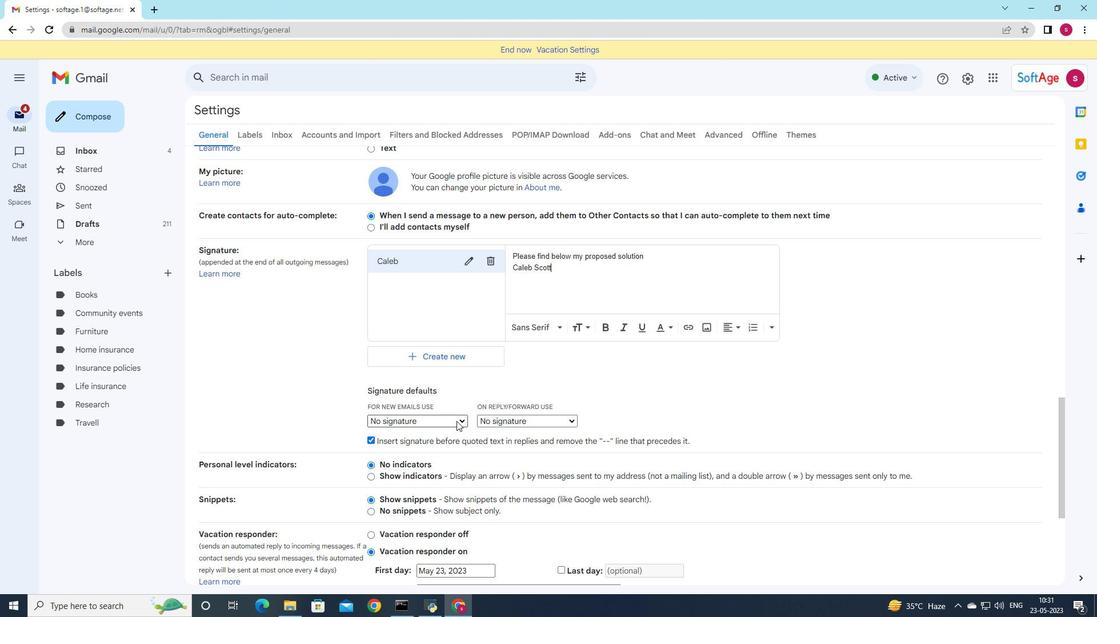 
Action: Mouse pressed left at (457, 419)
Screenshot: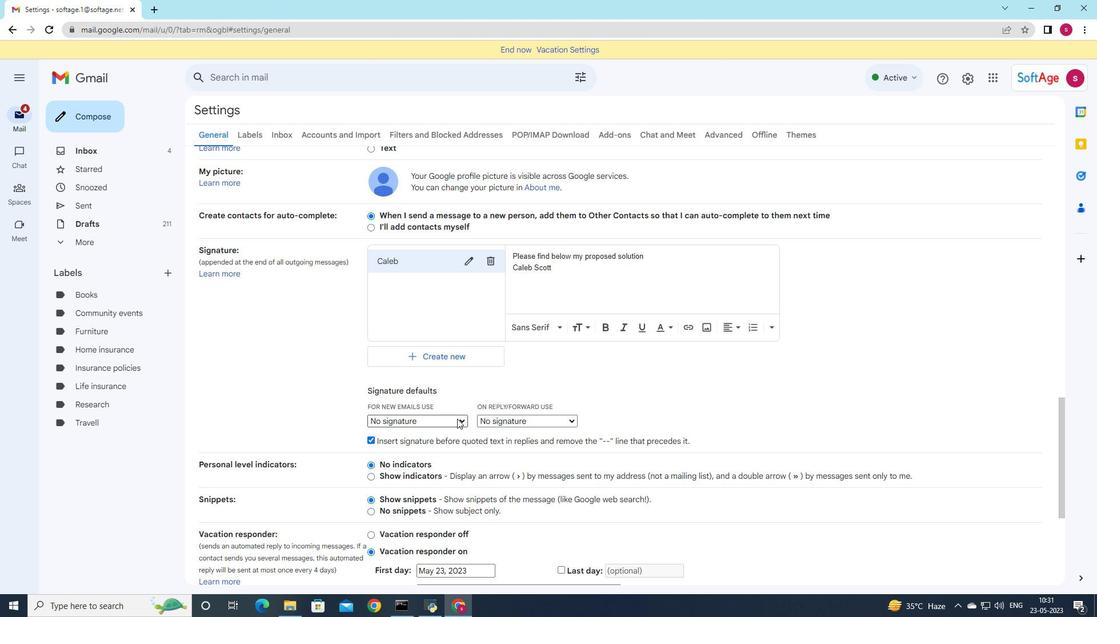 
Action: Mouse moved to (449, 442)
Screenshot: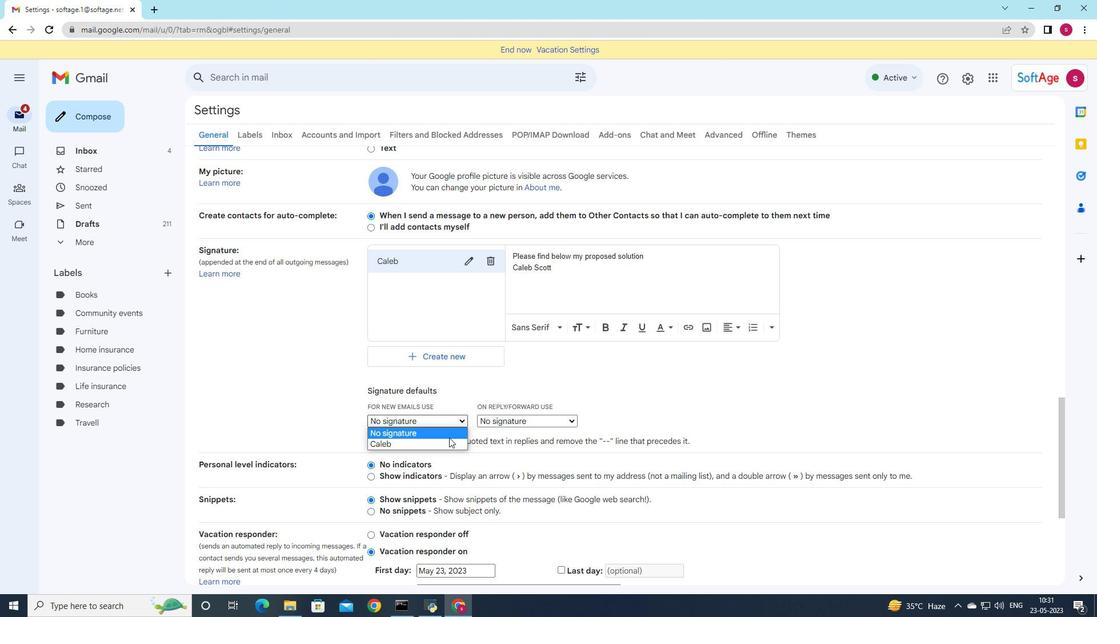 
Action: Mouse pressed left at (449, 442)
Screenshot: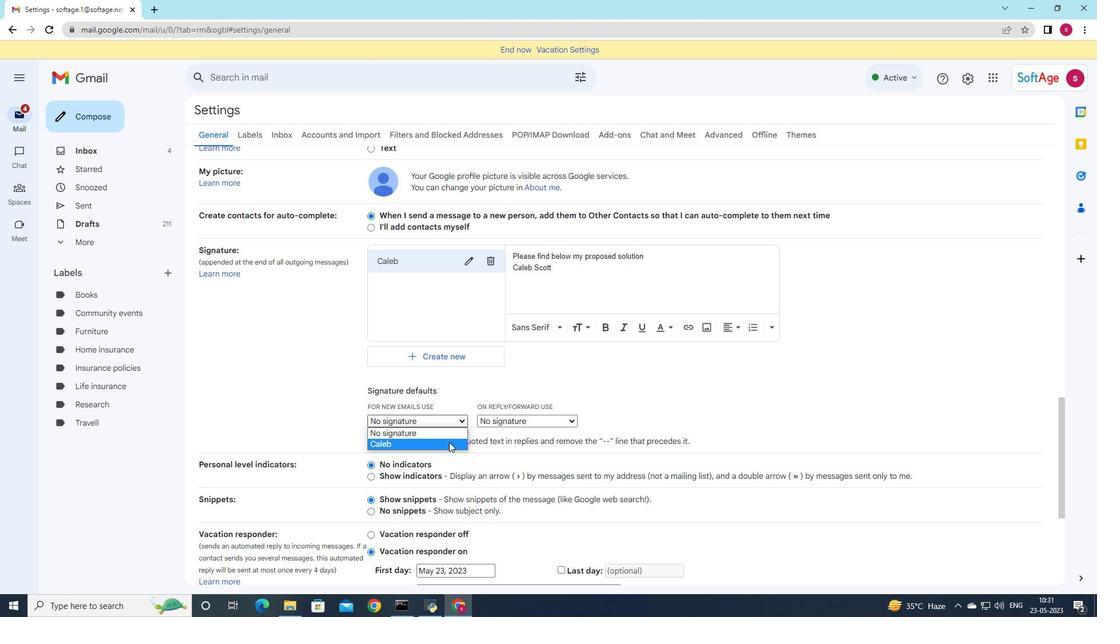 
Action: Mouse moved to (525, 419)
Screenshot: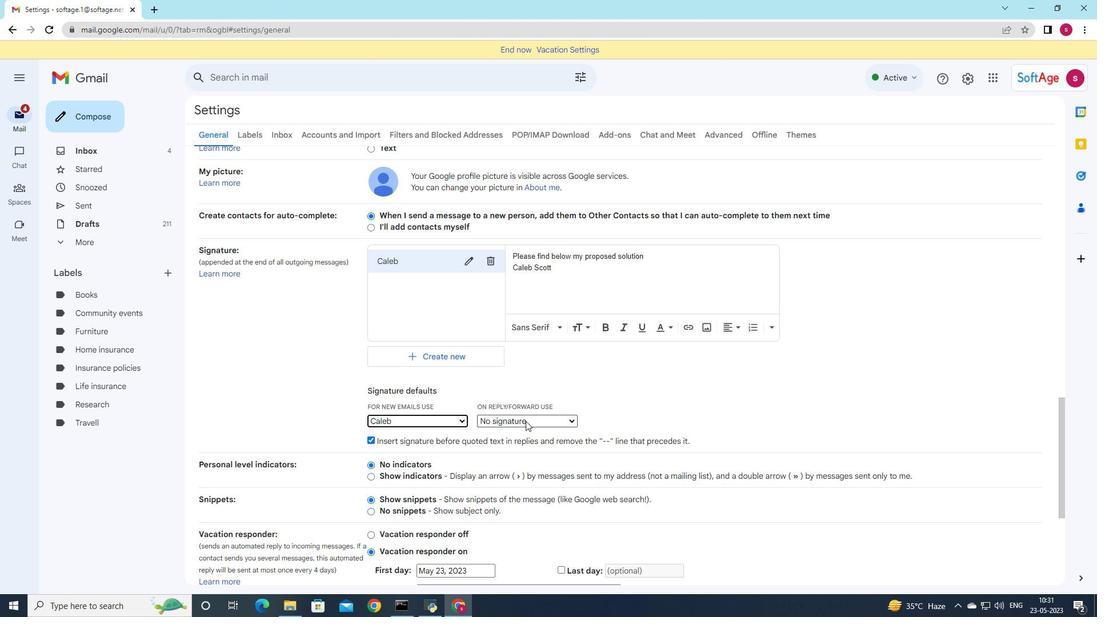 
Action: Mouse pressed left at (525, 419)
Screenshot: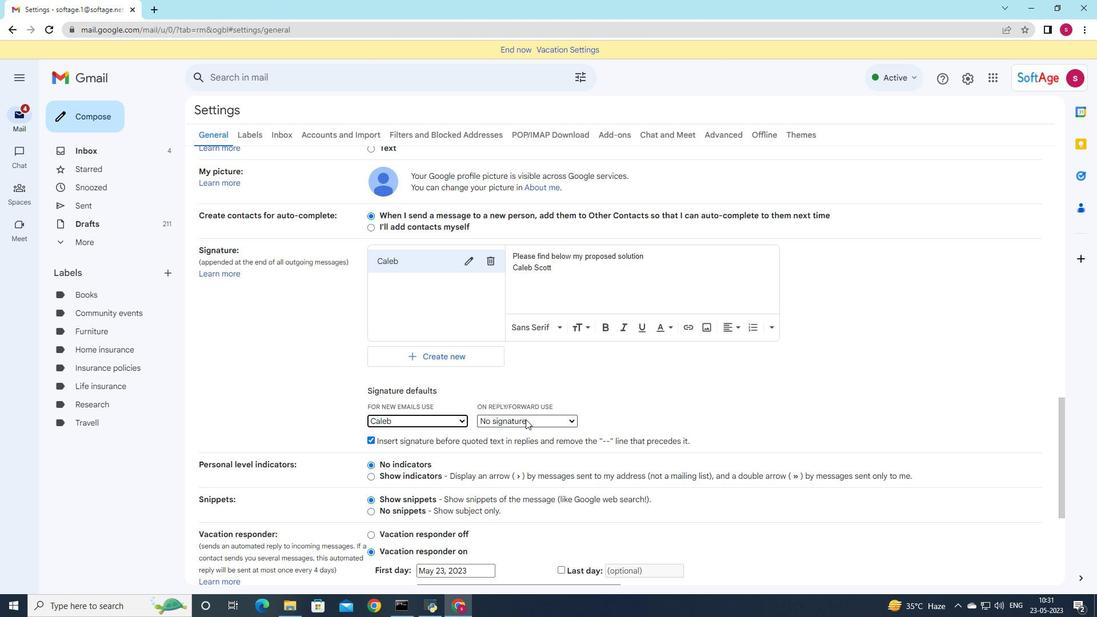 
Action: Mouse moved to (532, 451)
Screenshot: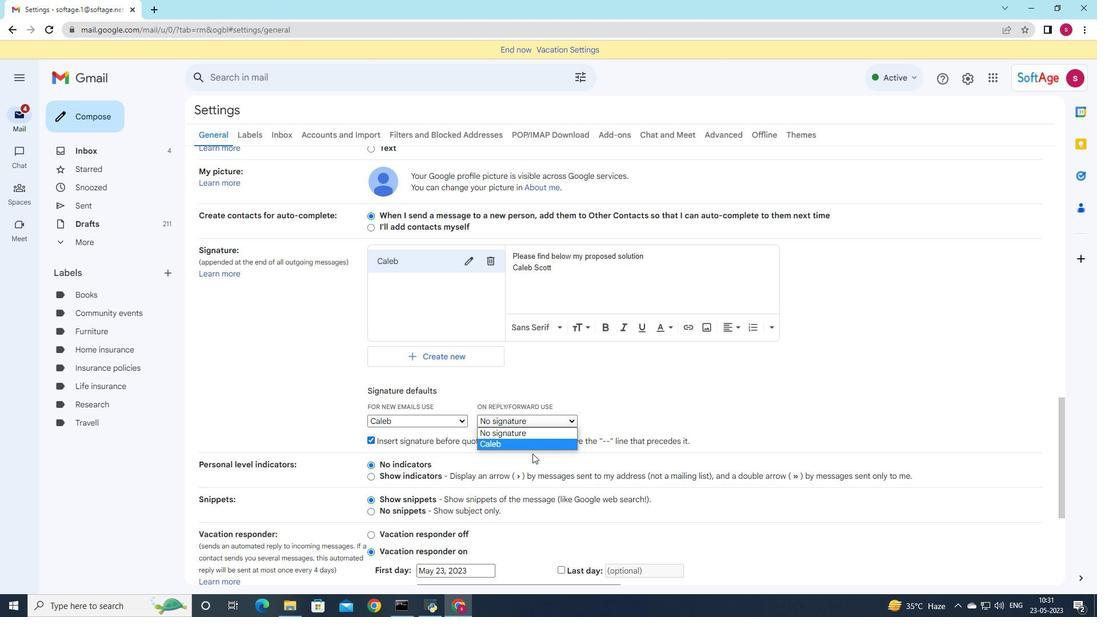 
Action: Mouse pressed left at (532, 451)
Screenshot: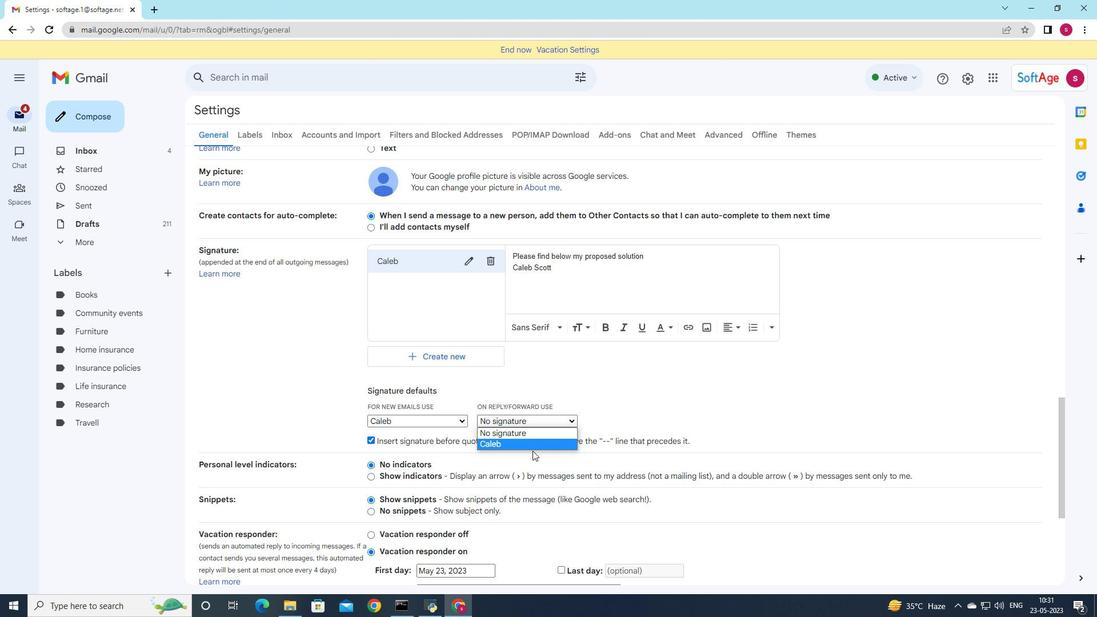 
Action: Mouse moved to (502, 421)
Screenshot: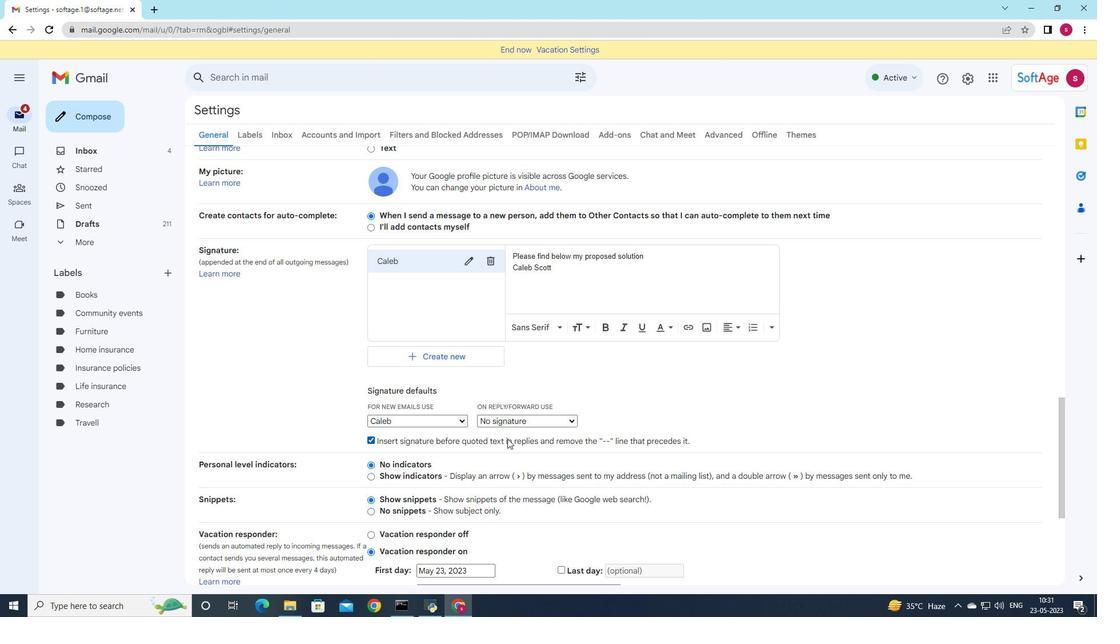 
Action: Mouse scrolled (502, 420) with delta (0, 0)
Screenshot: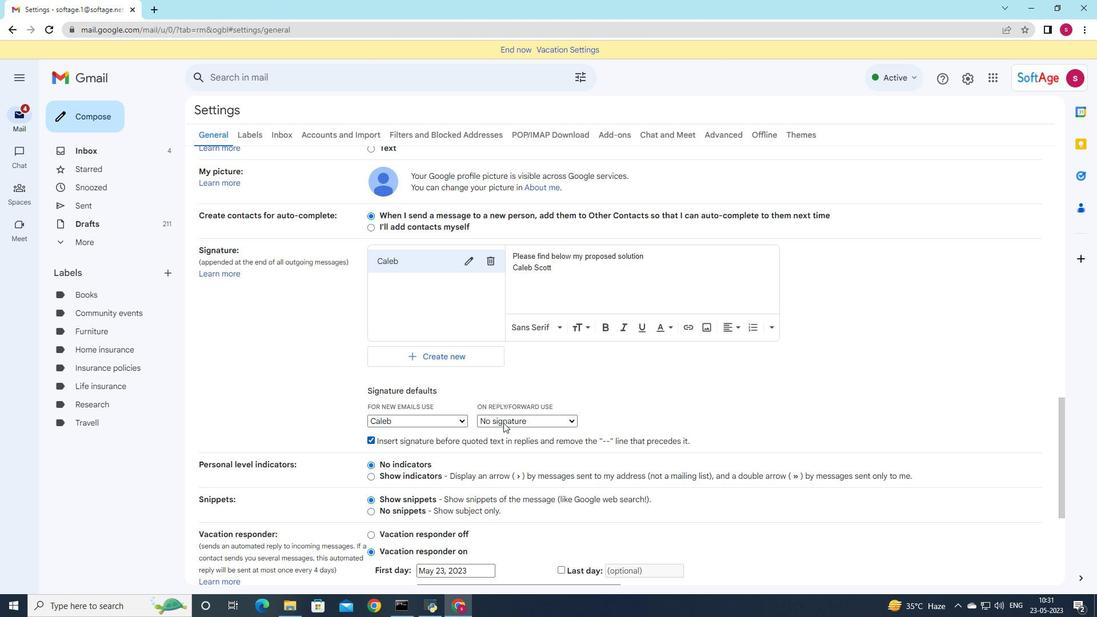 
Action: Mouse scrolled (502, 420) with delta (0, 0)
Screenshot: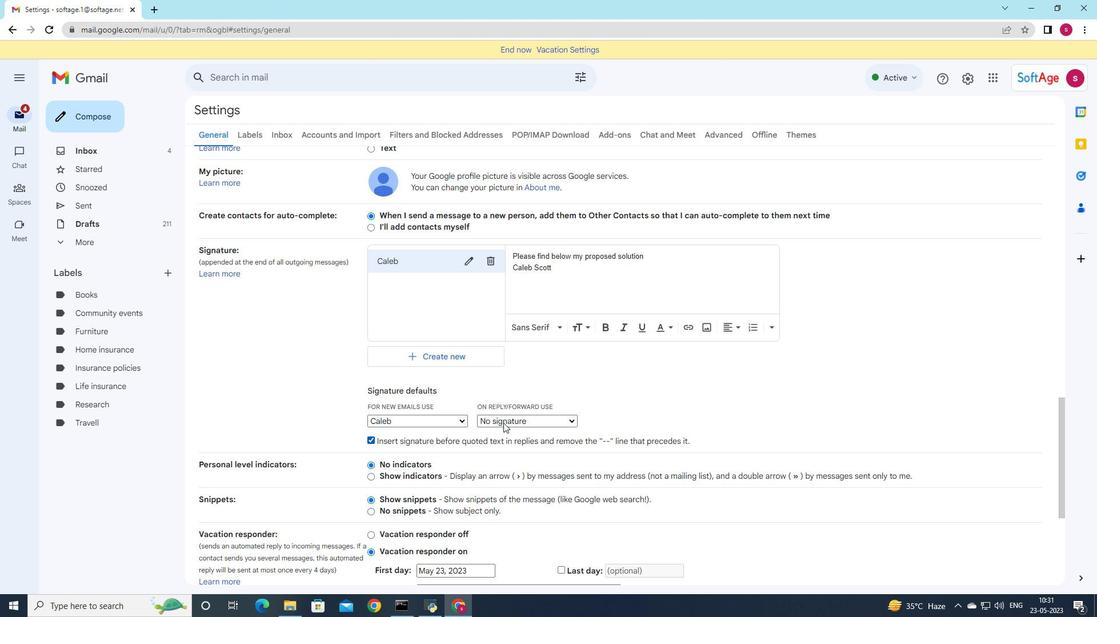 
Action: Mouse scrolled (502, 420) with delta (0, 0)
Screenshot: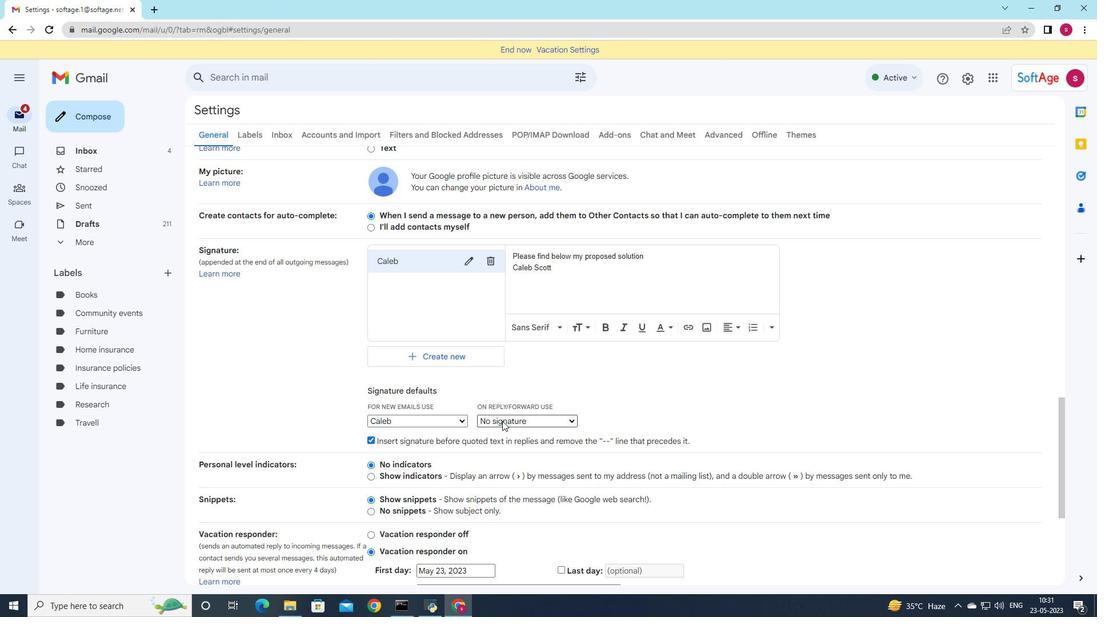 
Action: Mouse scrolled (502, 420) with delta (0, 0)
Screenshot: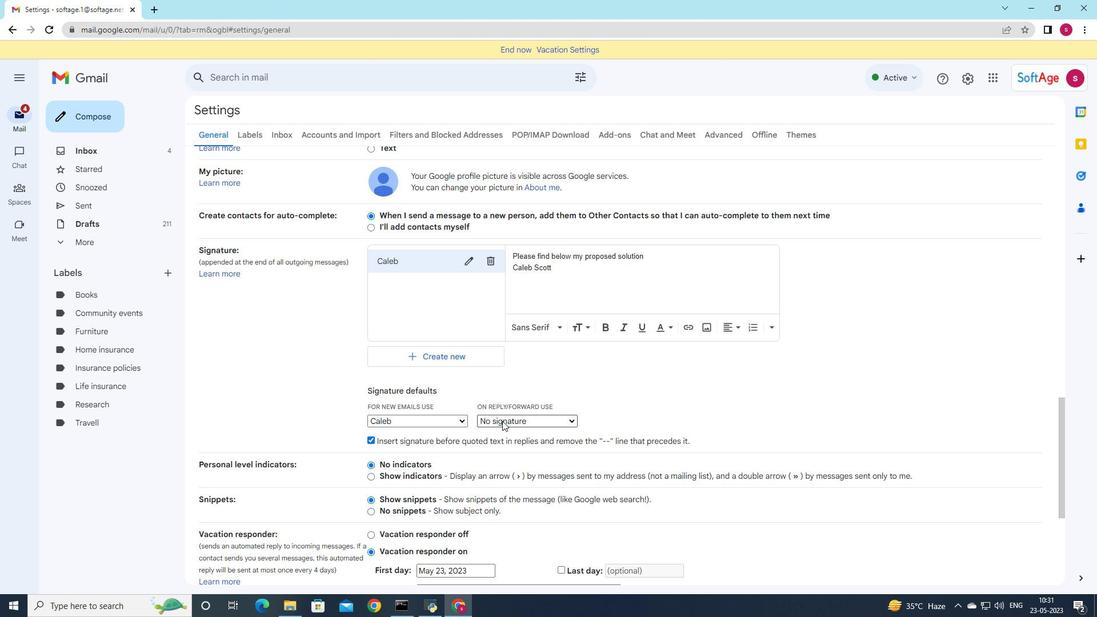 
Action: Mouse scrolled (502, 420) with delta (0, 0)
Screenshot: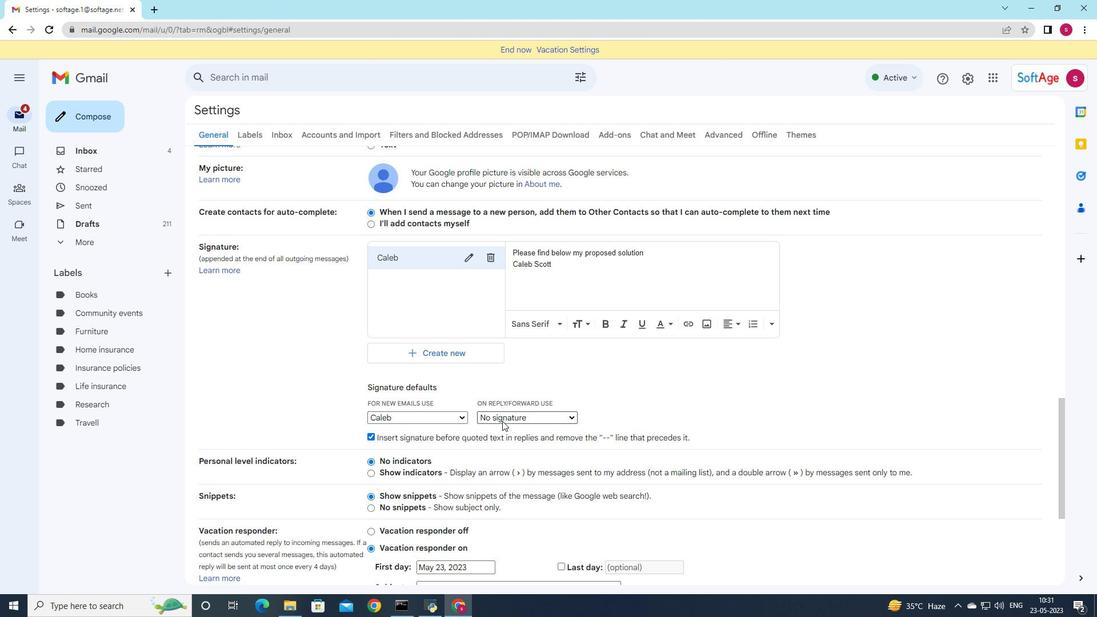 
Action: Mouse moved to (566, 175)
Screenshot: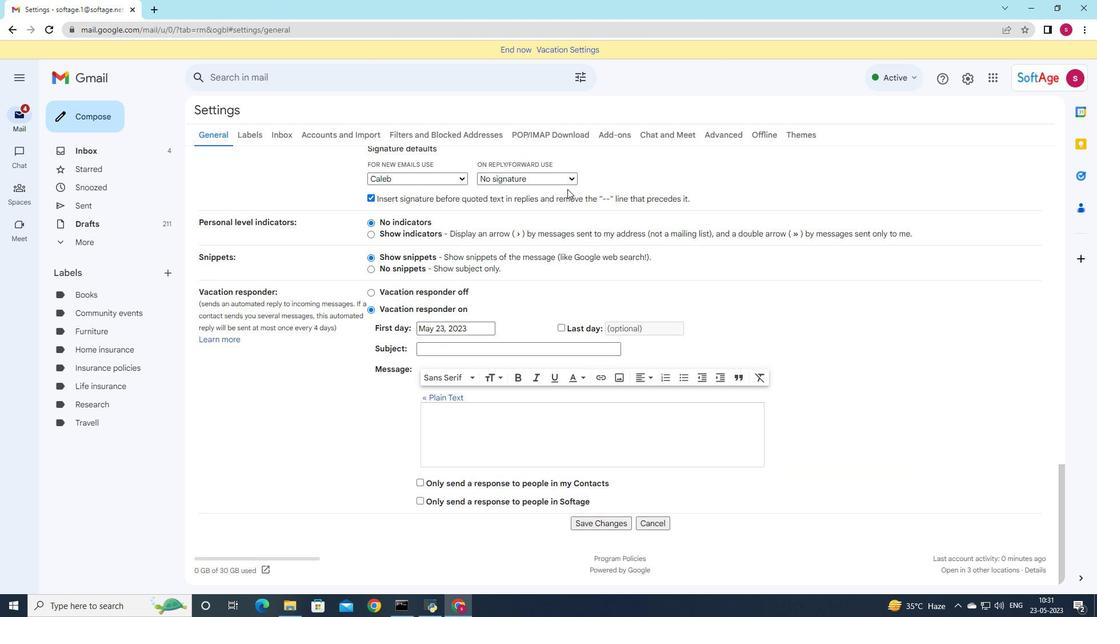 
Action: Mouse pressed left at (566, 175)
Screenshot: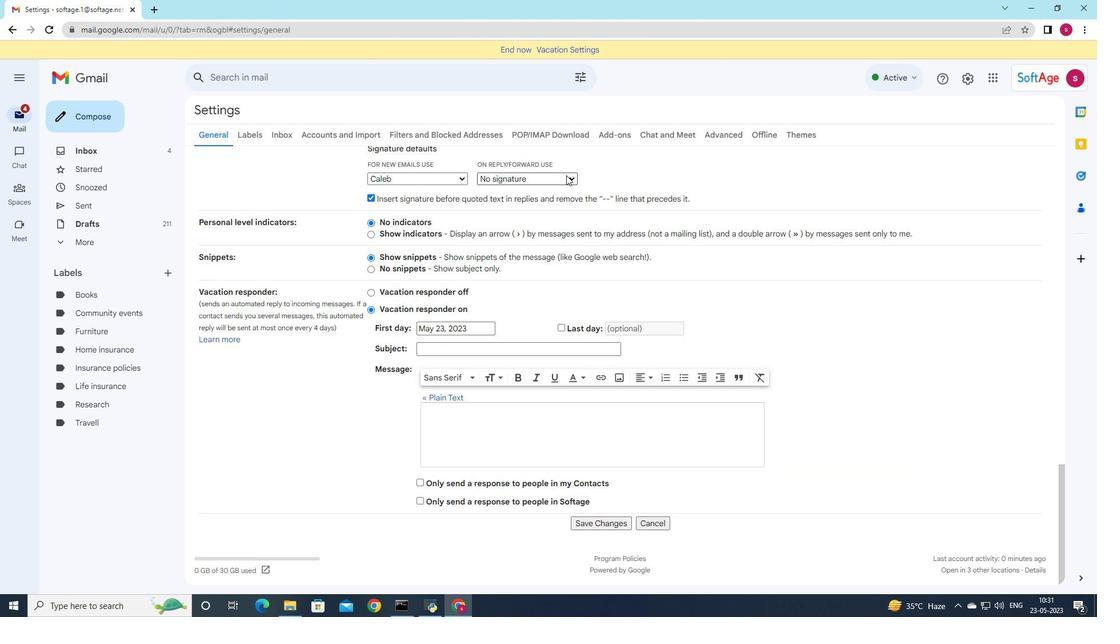
Action: Mouse moved to (565, 201)
Screenshot: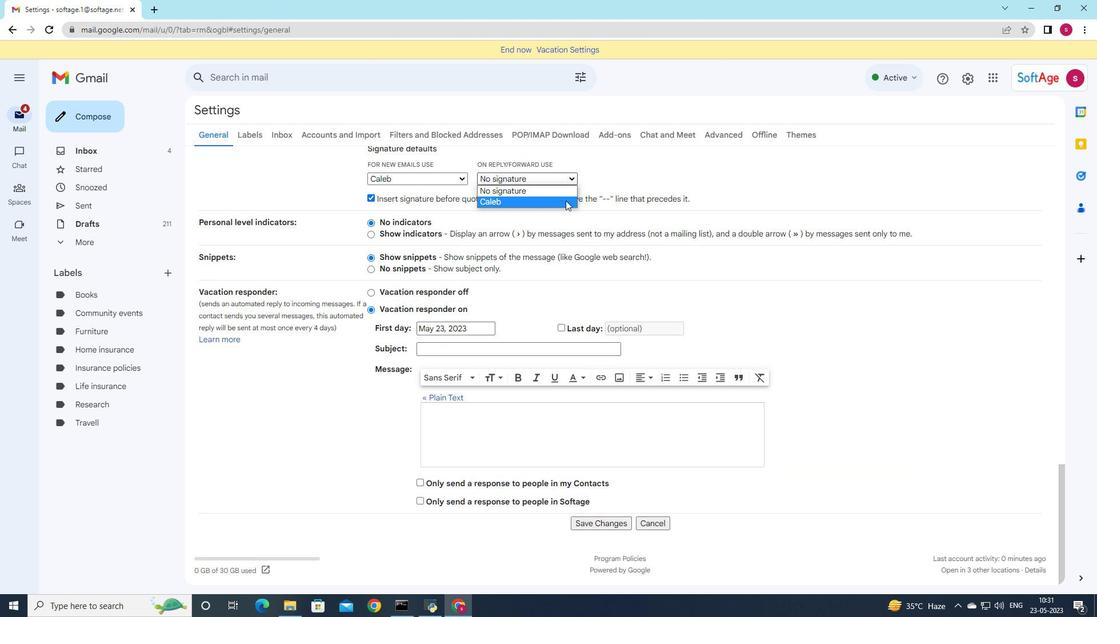 
Action: Mouse pressed left at (565, 201)
Screenshot: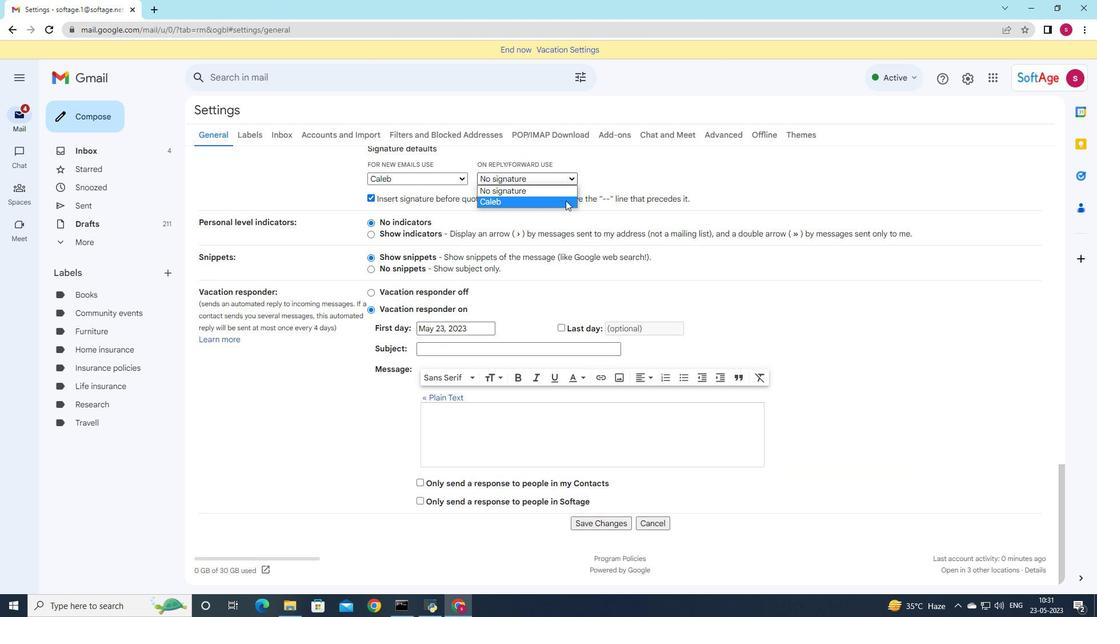 
Action: Mouse moved to (535, 204)
Screenshot: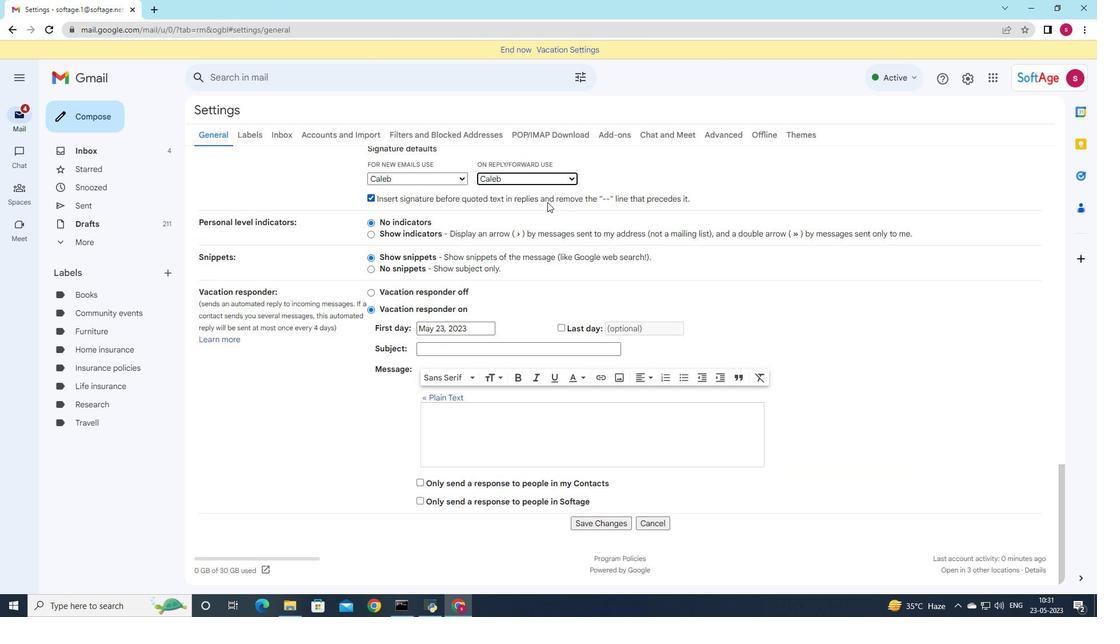 
Action: Mouse scrolled (535, 203) with delta (0, 0)
Screenshot: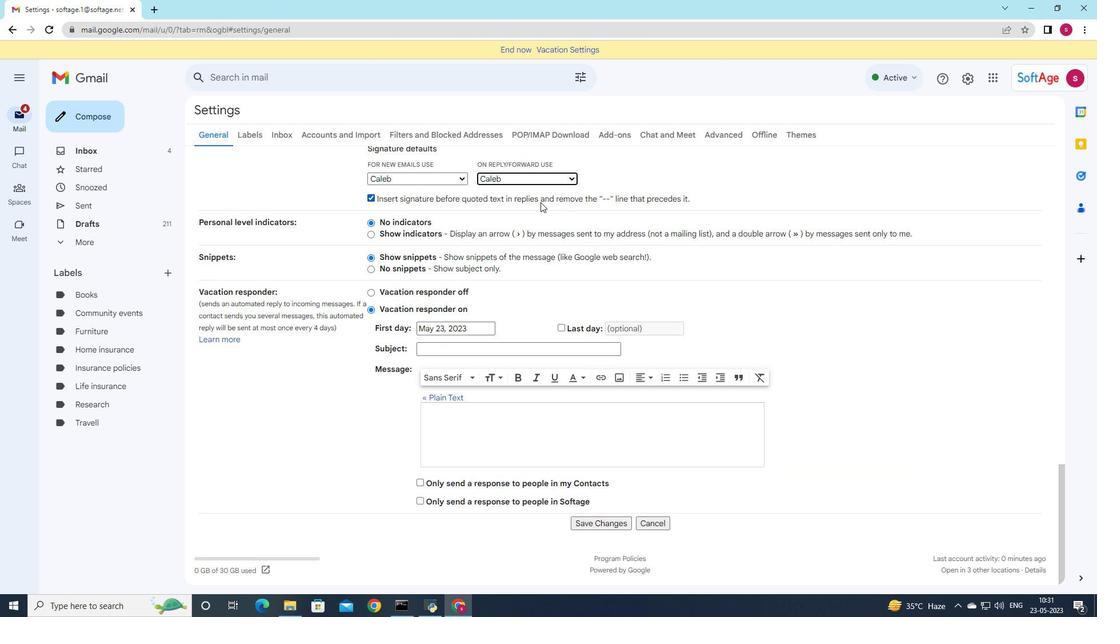 
Action: Mouse moved to (531, 208)
Screenshot: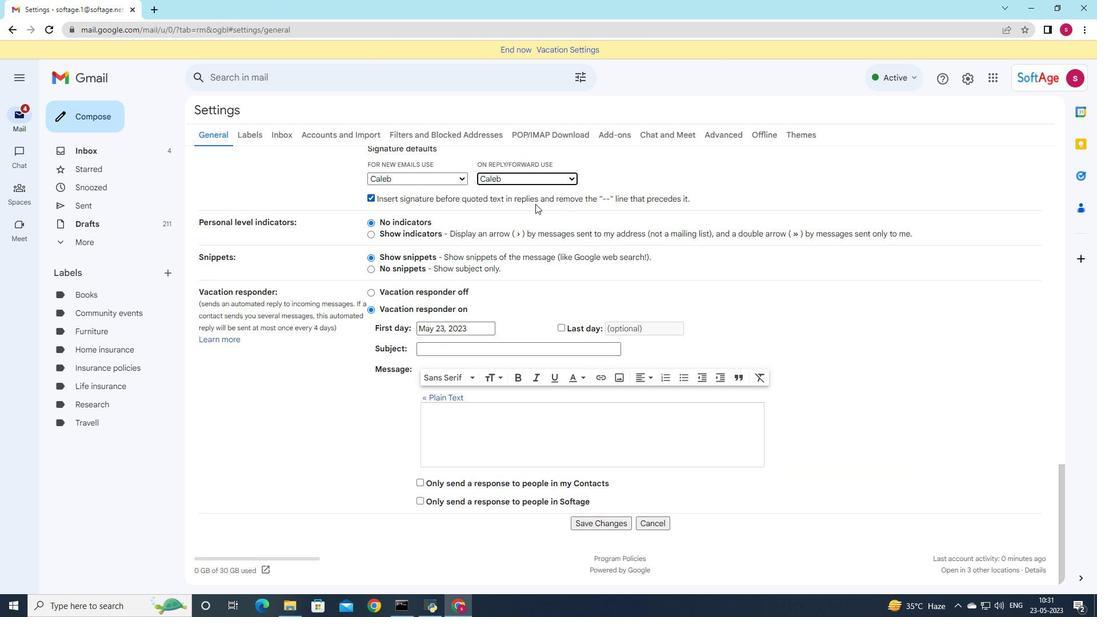 
Action: Mouse scrolled (532, 205) with delta (0, 0)
Screenshot: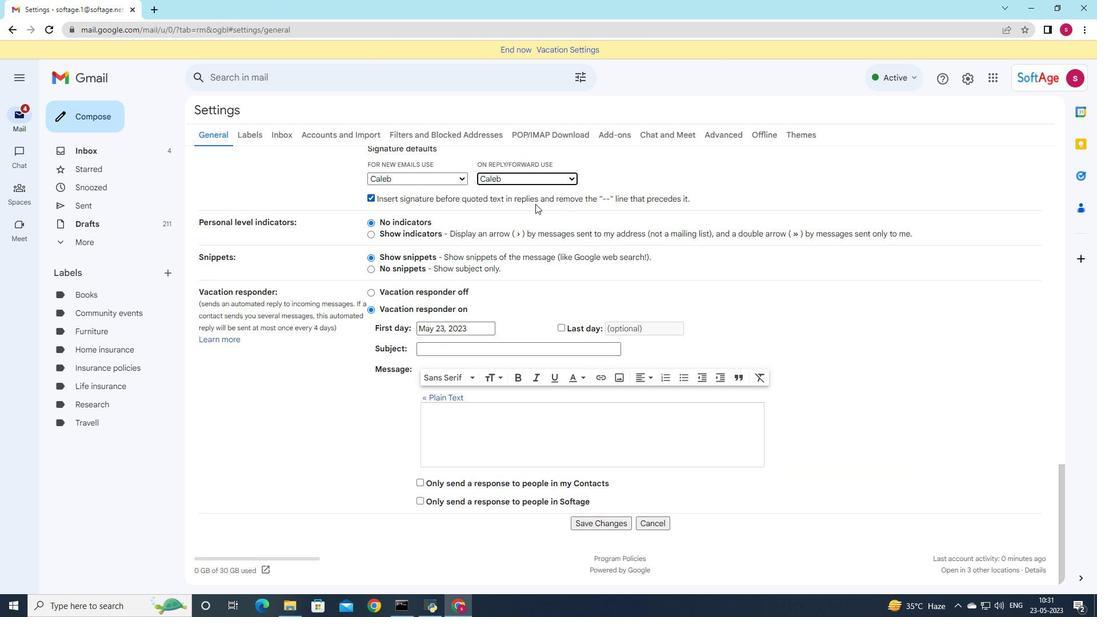 
Action: Mouse scrolled (532, 206) with delta (0, 0)
Screenshot: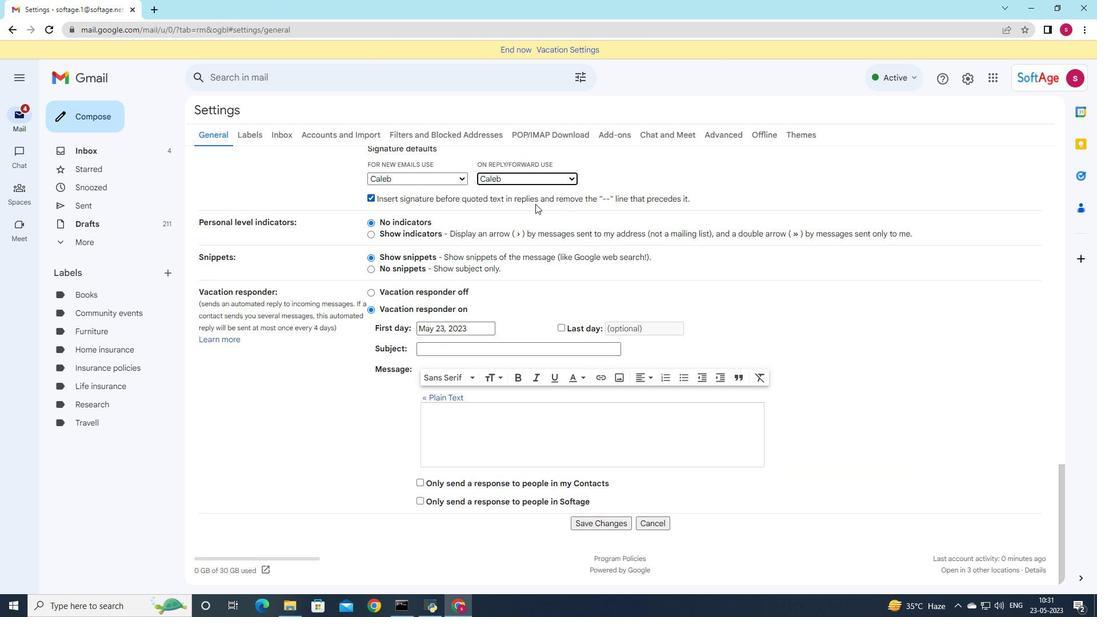 
Action: Mouse scrolled (531, 207) with delta (0, 0)
Screenshot: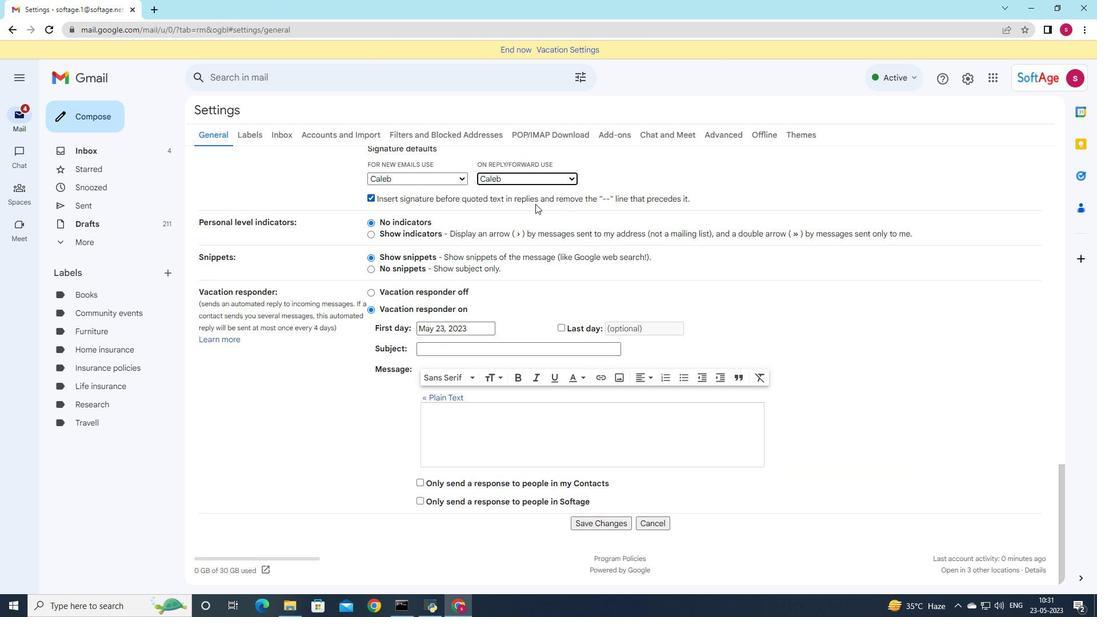 
Action: Mouse moved to (616, 521)
Screenshot: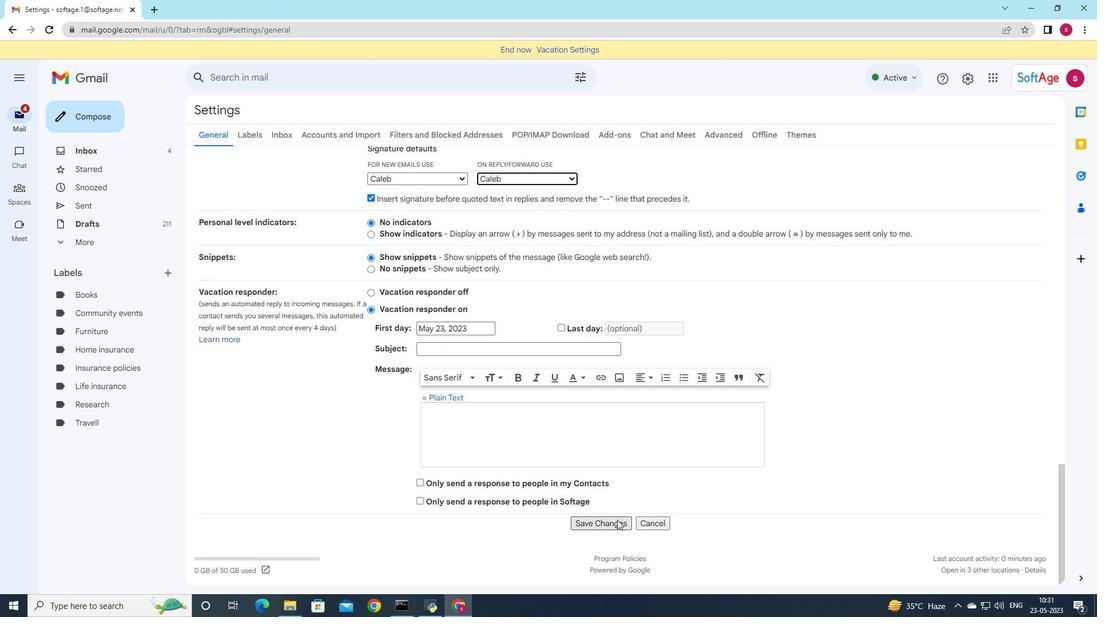 
Action: Mouse pressed left at (616, 521)
Screenshot: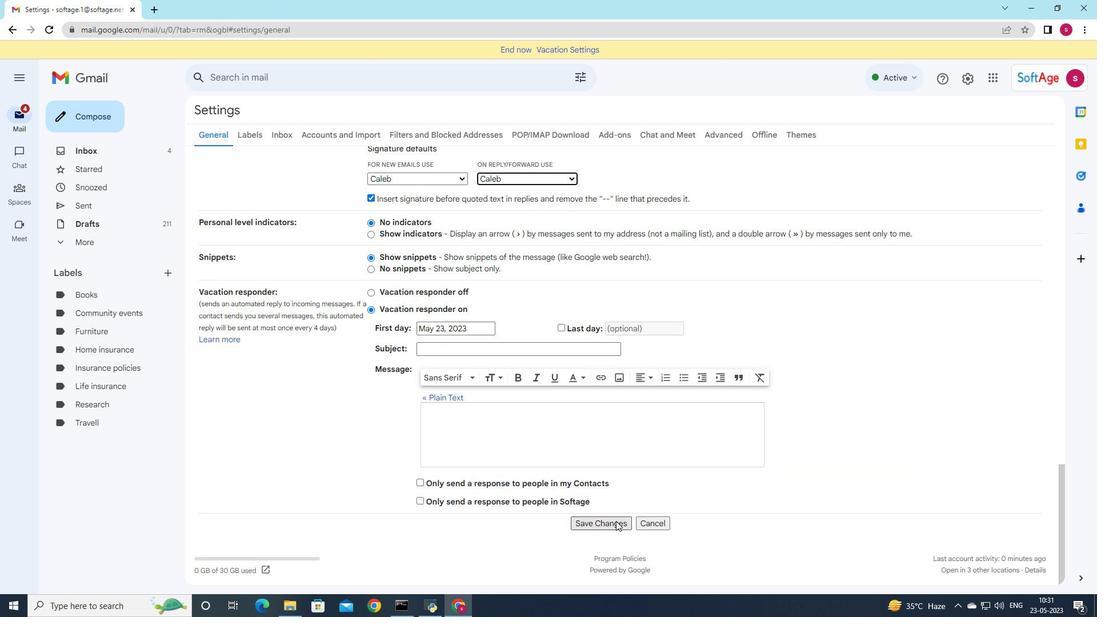 
Action: Mouse moved to (133, 209)
Screenshot: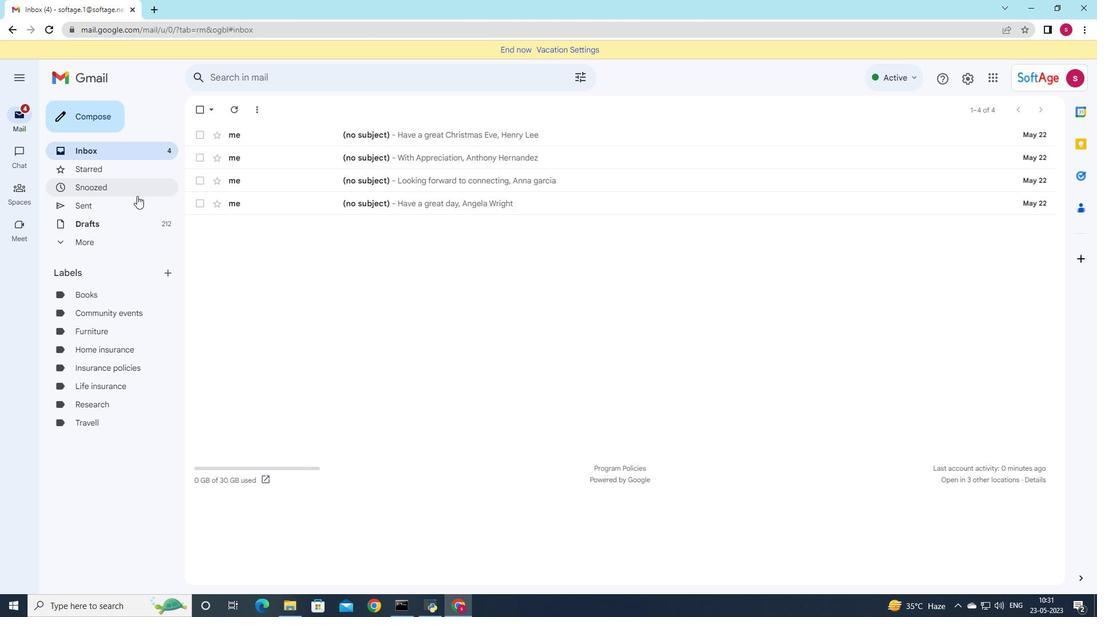 
Action: Mouse pressed left at (133, 209)
Screenshot: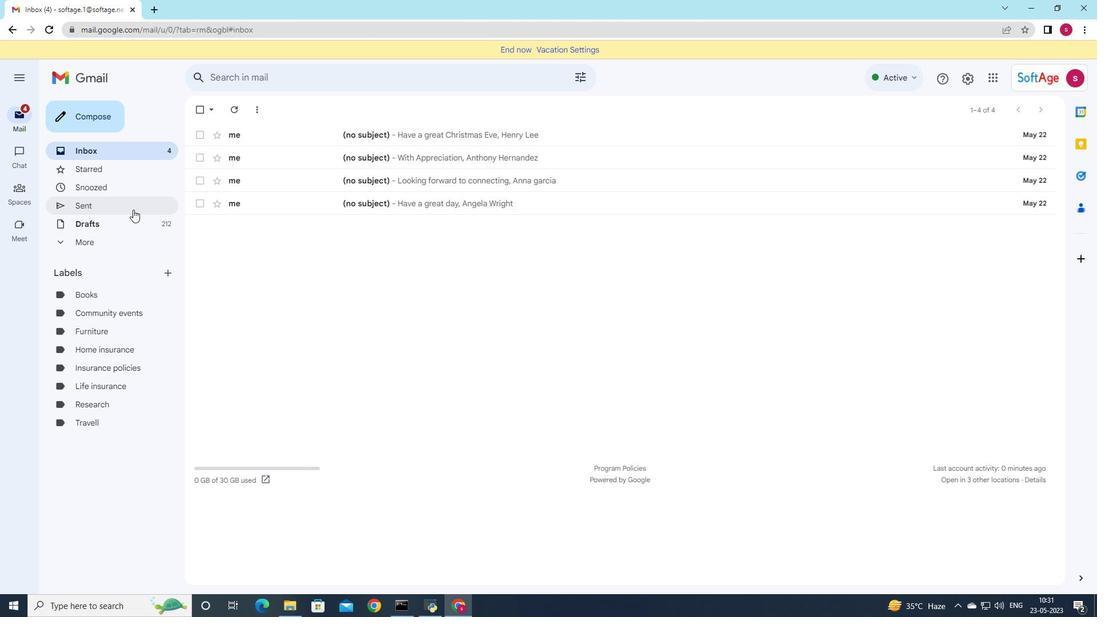 
Action: Mouse moved to (443, 168)
Screenshot: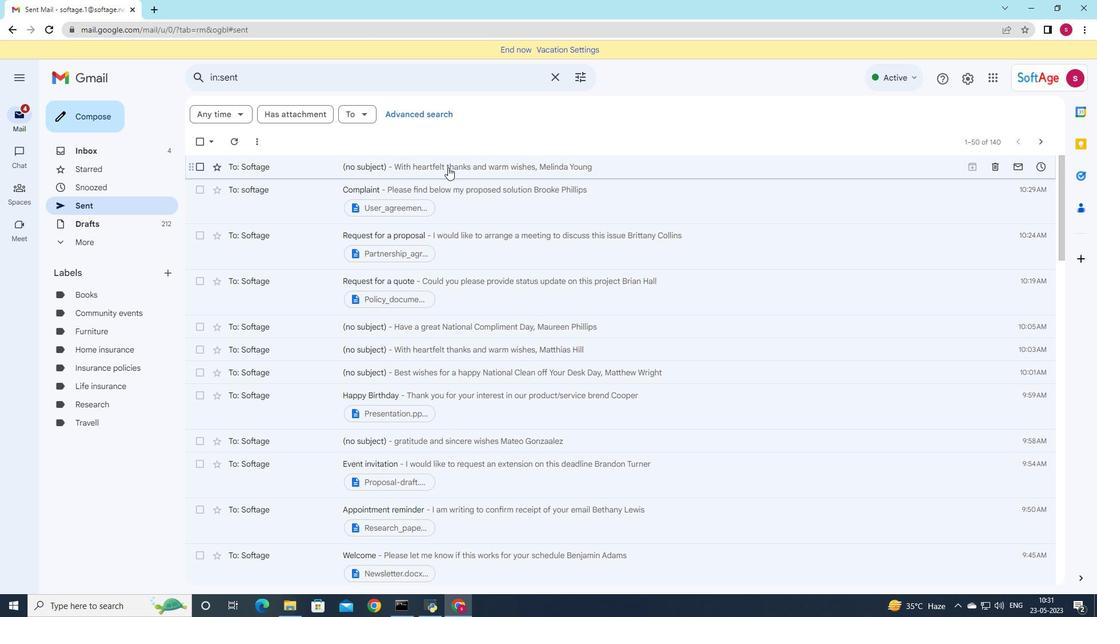
Action: Mouse pressed left at (443, 168)
Screenshot: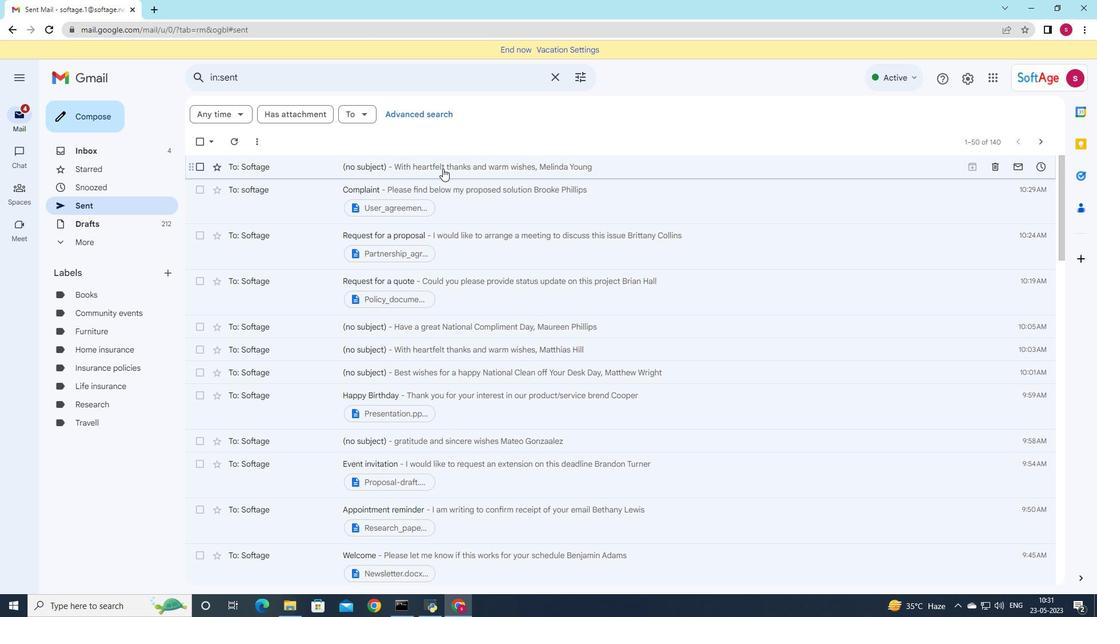 
Action: Mouse moved to (164, 278)
Screenshot: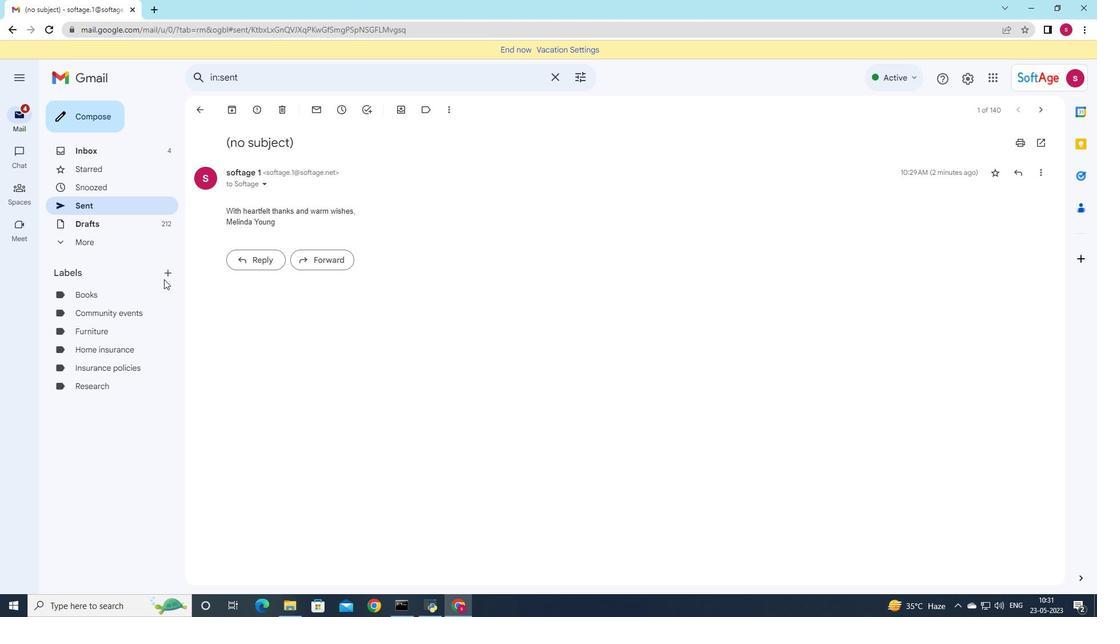 
Action: Mouse pressed left at (164, 278)
Screenshot: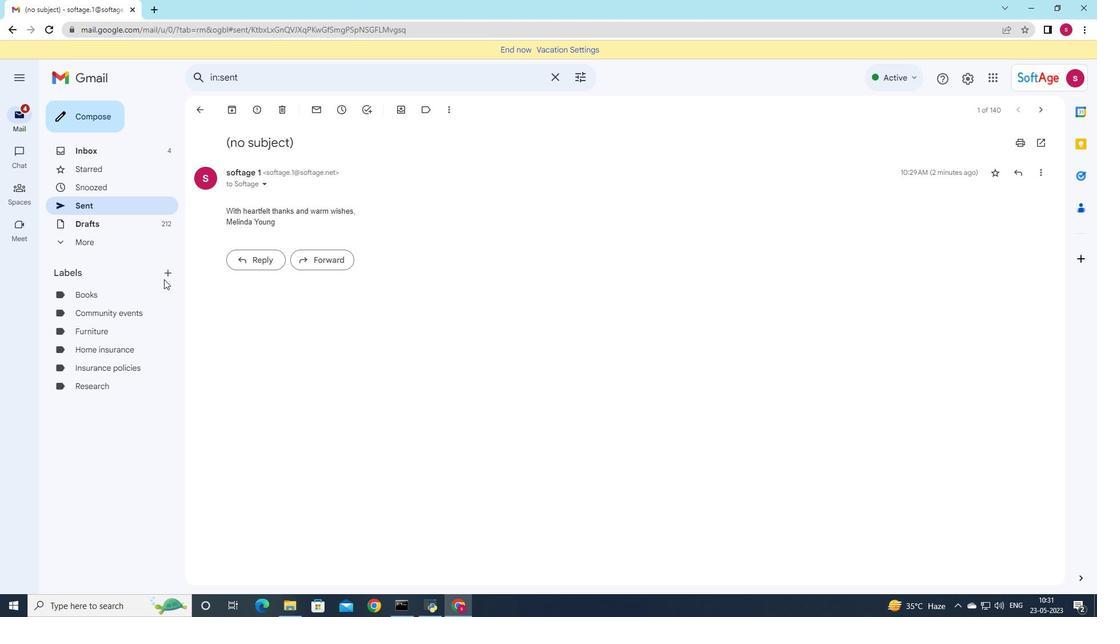 
Action: Mouse moved to (166, 274)
Screenshot: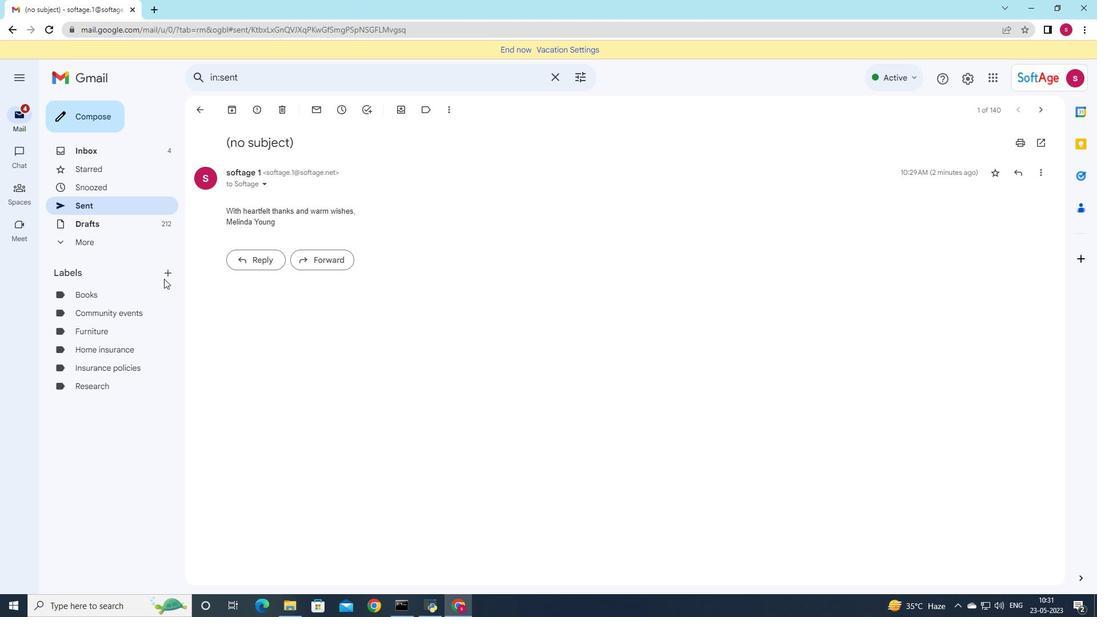 
Action: Mouse pressed left at (166, 274)
Screenshot: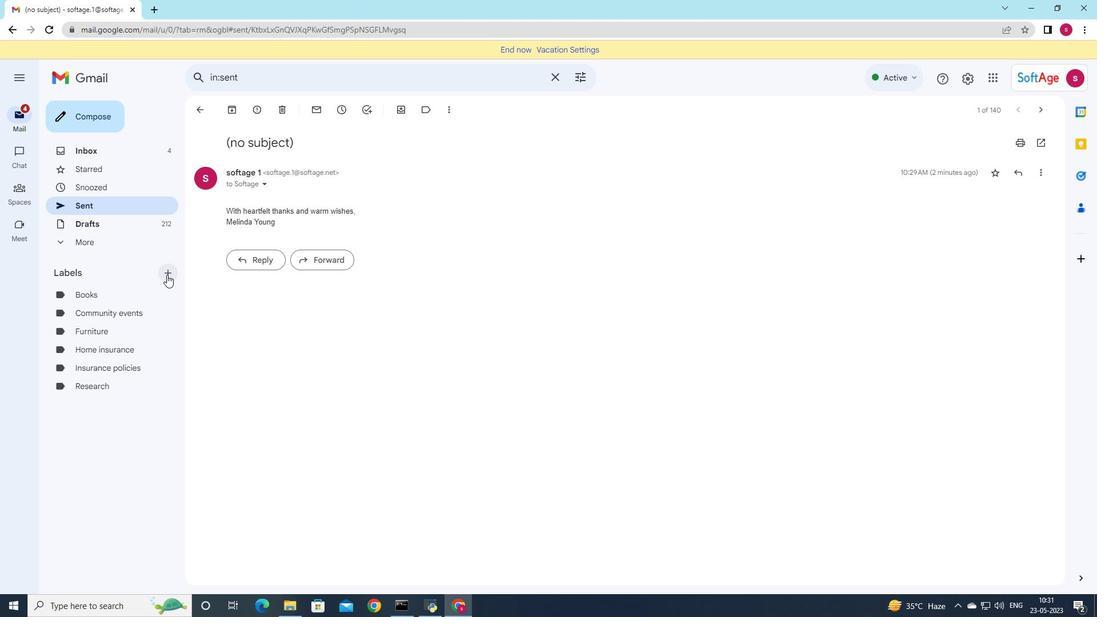 
Action: Mouse moved to (500, 303)
Screenshot: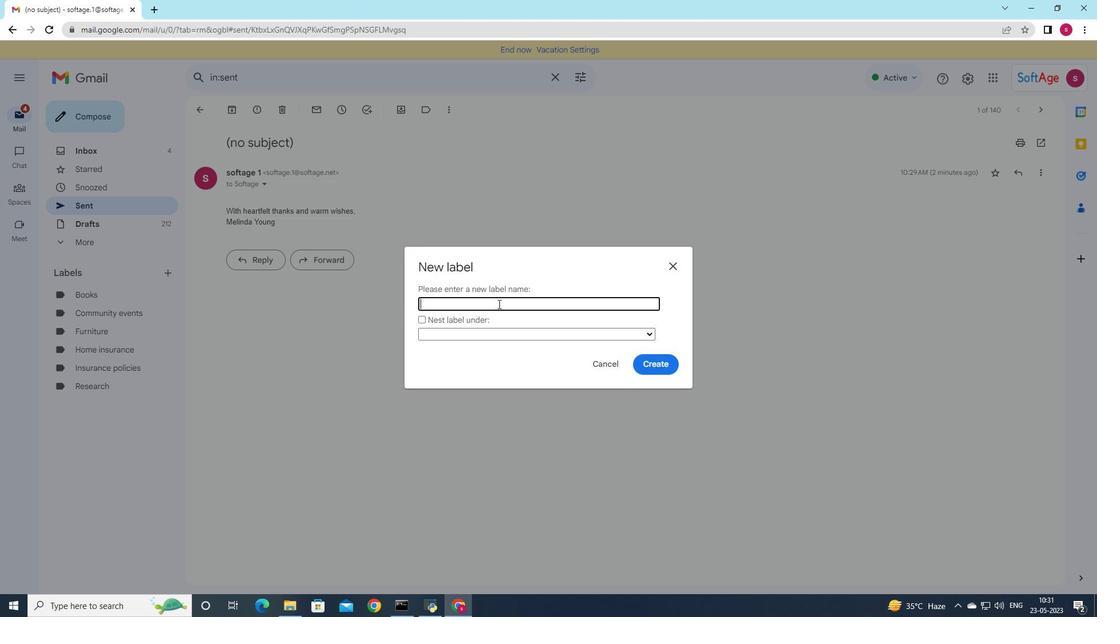 
Action: Key pressed <Key.shift>Presentatioin
Screenshot: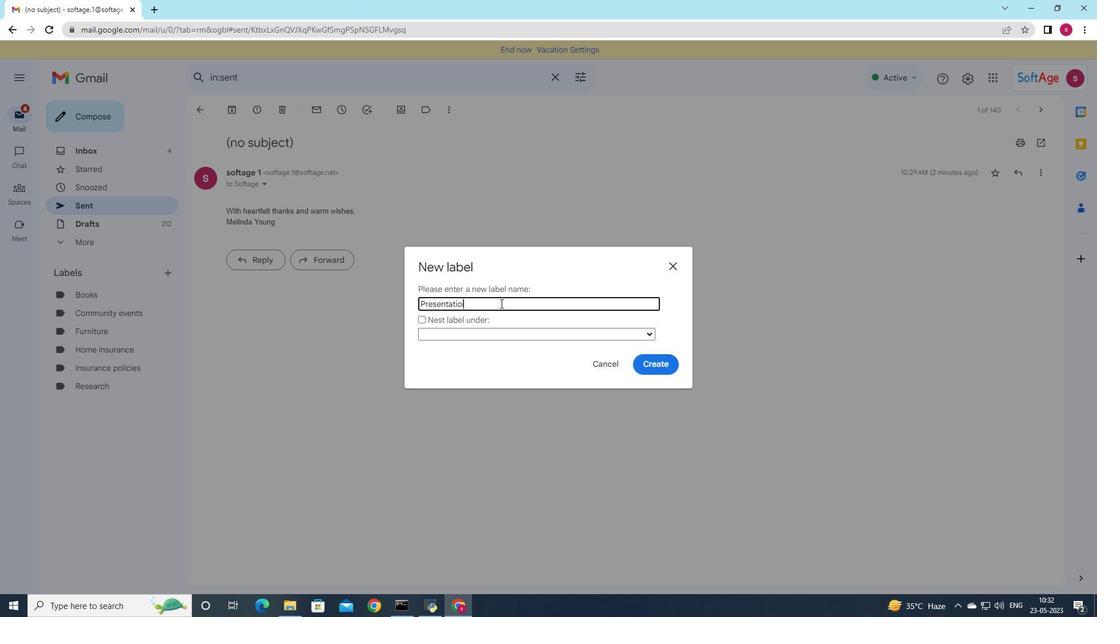 
Action: Mouse moved to (659, 340)
Screenshot: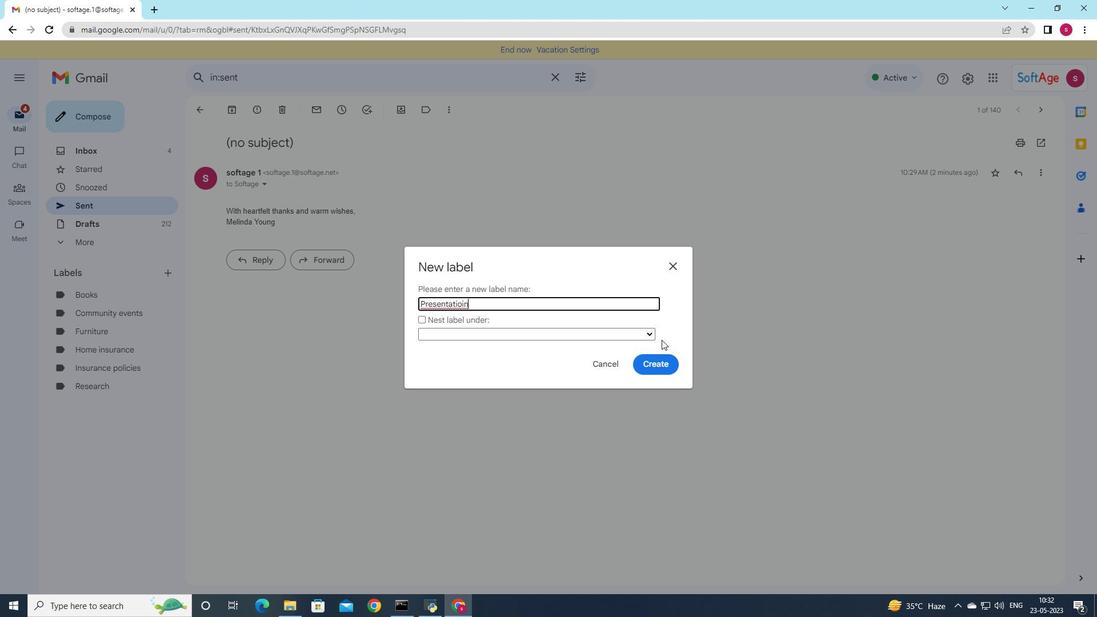 
Action: Key pressed s
Screenshot: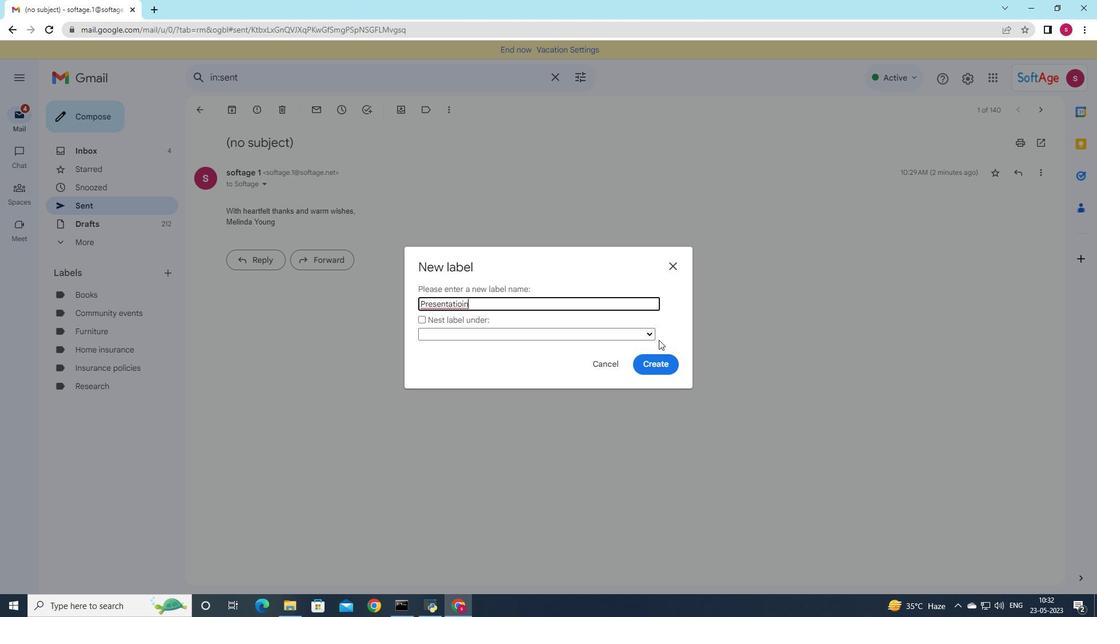 
Action: Mouse moved to (668, 366)
Screenshot: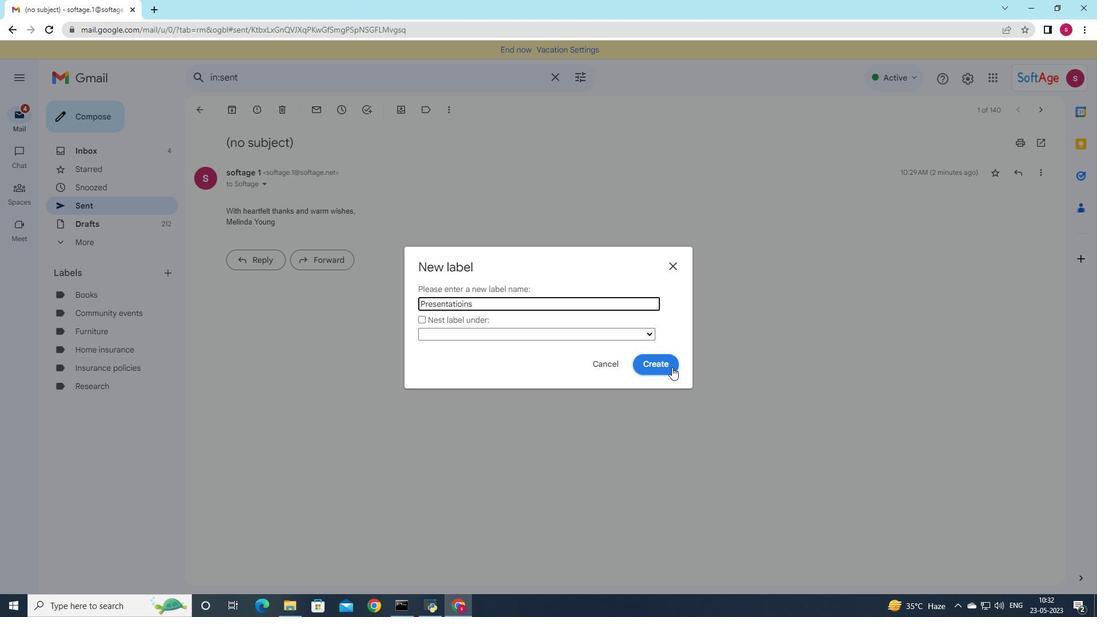 
Action: Mouse pressed left at (668, 366)
Screenshot: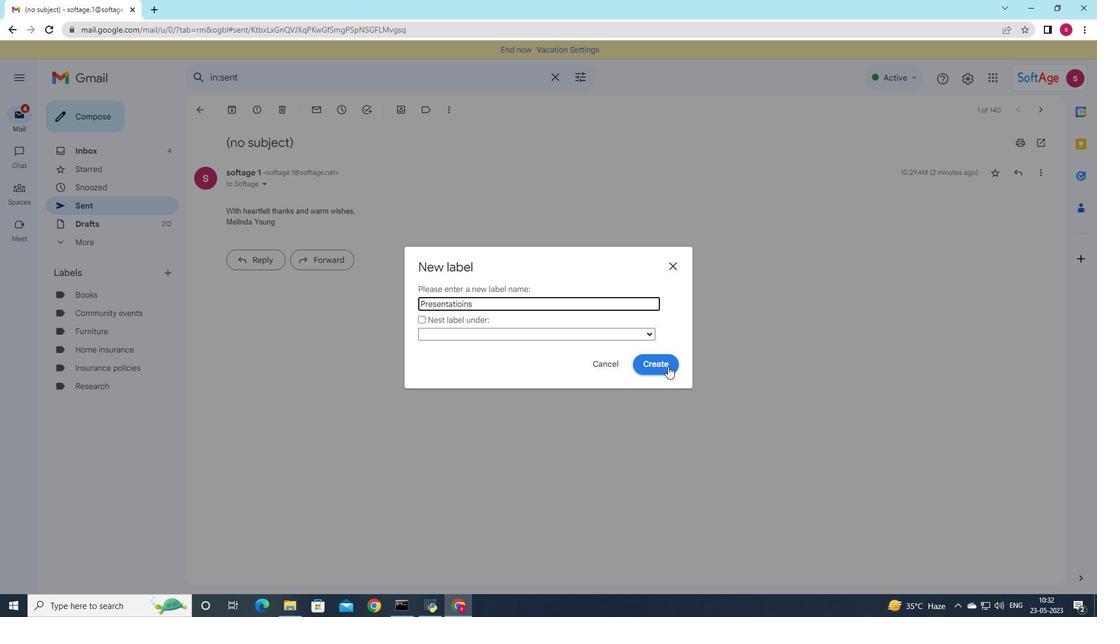 
Action: Mouse moved to (530, 217)
Screenshot: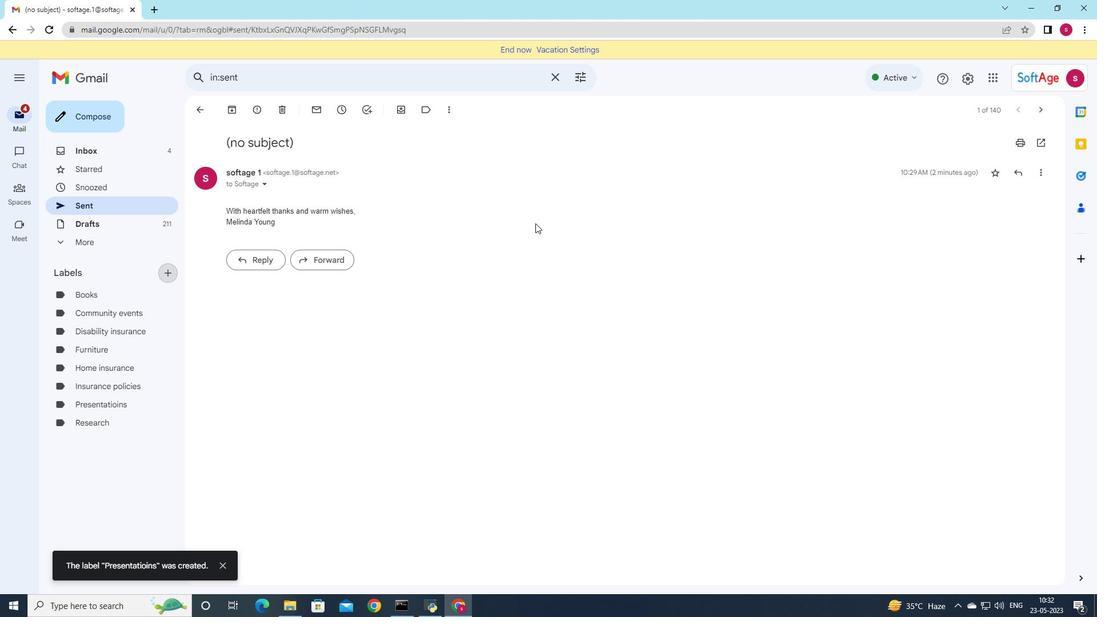 
